 Task: Look for space in Bloomingdale, United States from 1st June, 2023 to 9th June, 2023 for 6 adults in price range Rs.6000 to Rs.12000. Place can be entire place with 3 bedrooms having 3 beds and 3 bathrooms. Property type can be house, flat, guest house. Booking option can be shelf check-in. Required host language is English.
Action: Mouse pressed left at (500, 106)
Screenshot: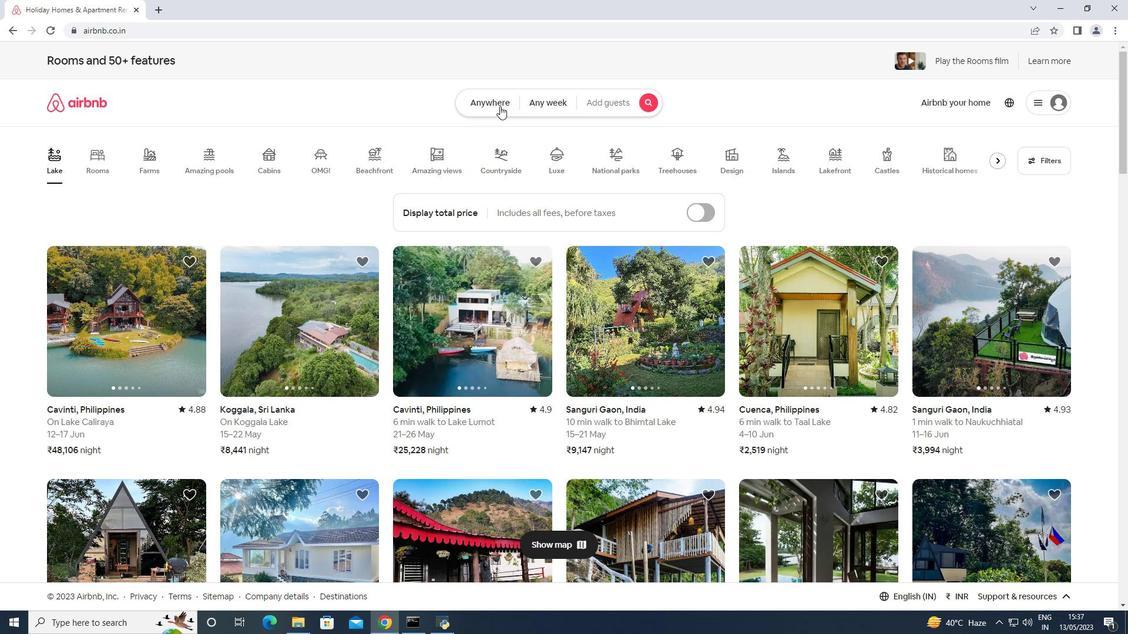 
Action: Mouse moved to (434, 152)
Screenshot: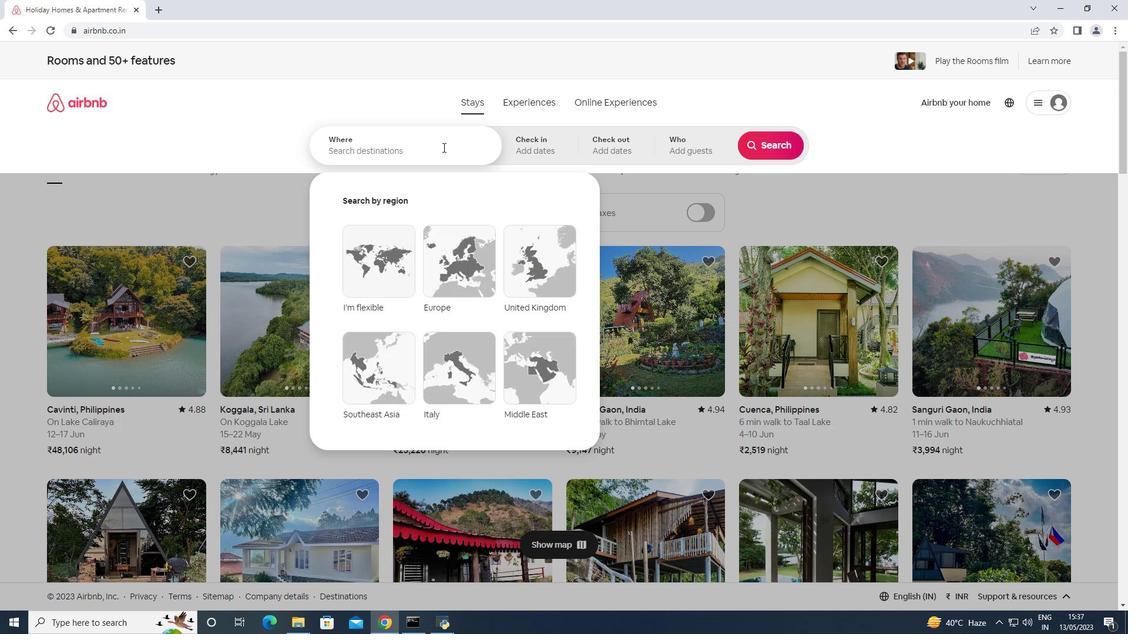 
Action: Mouse pressed left at (434, 152)
Screenshot: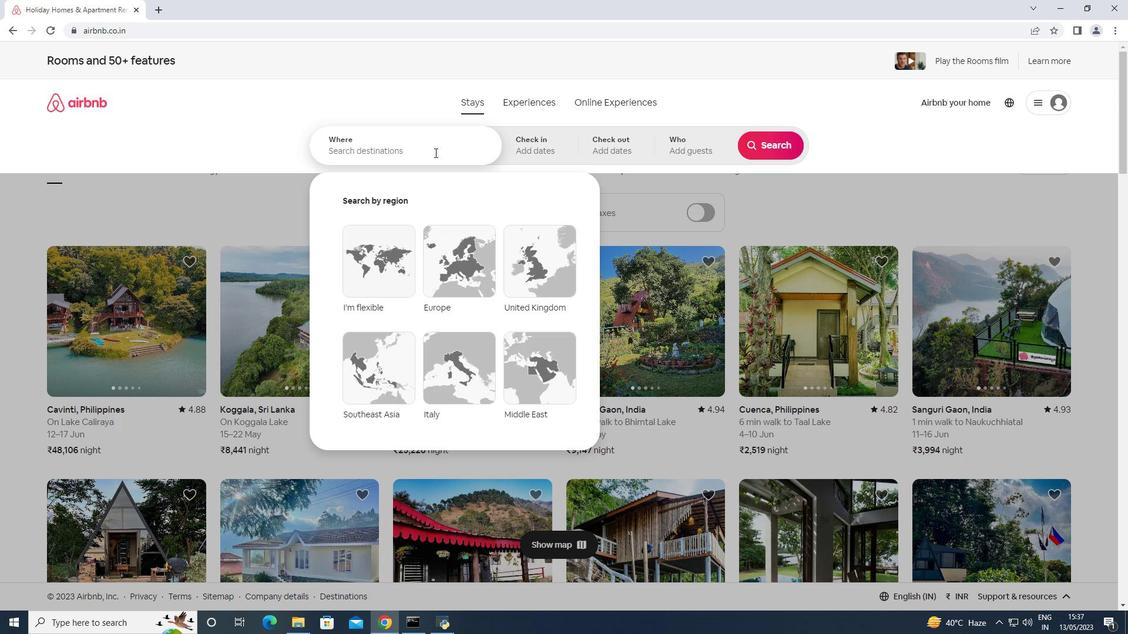 
Action: Mouse moved to (433, 145)
Screenshot: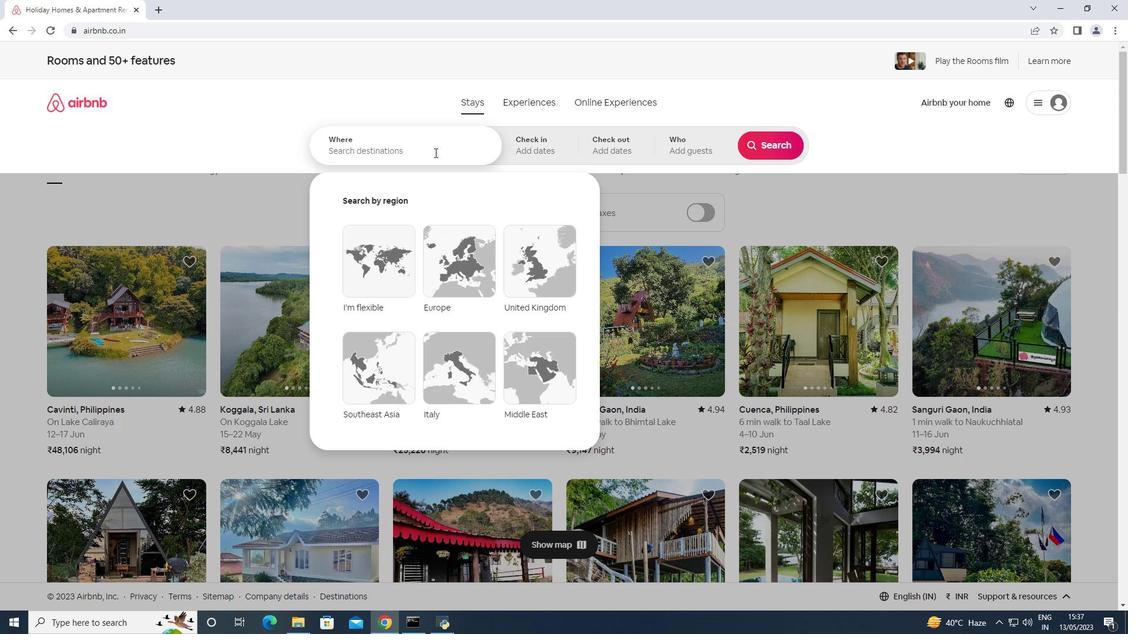 
Action: Key pressed <Key.shift>Bloomingdale,<Key.space><Key.shift>United<Key.space><Key.shift>States<Key.enter>
Screenshot: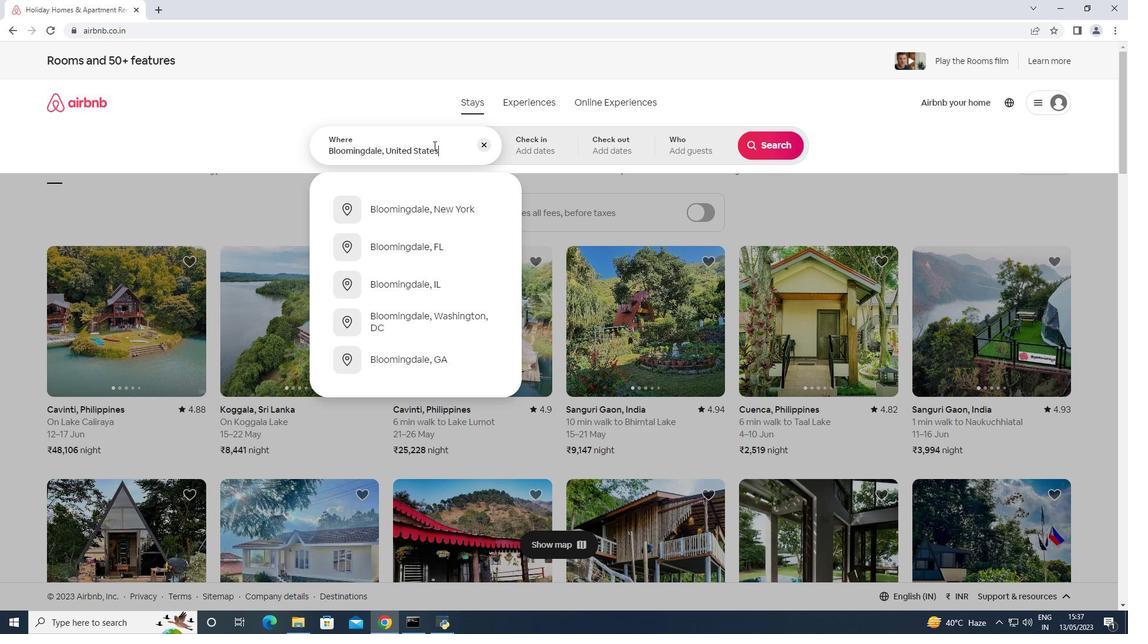 
Action: Mouse moved to (709, 285)
Screenshot: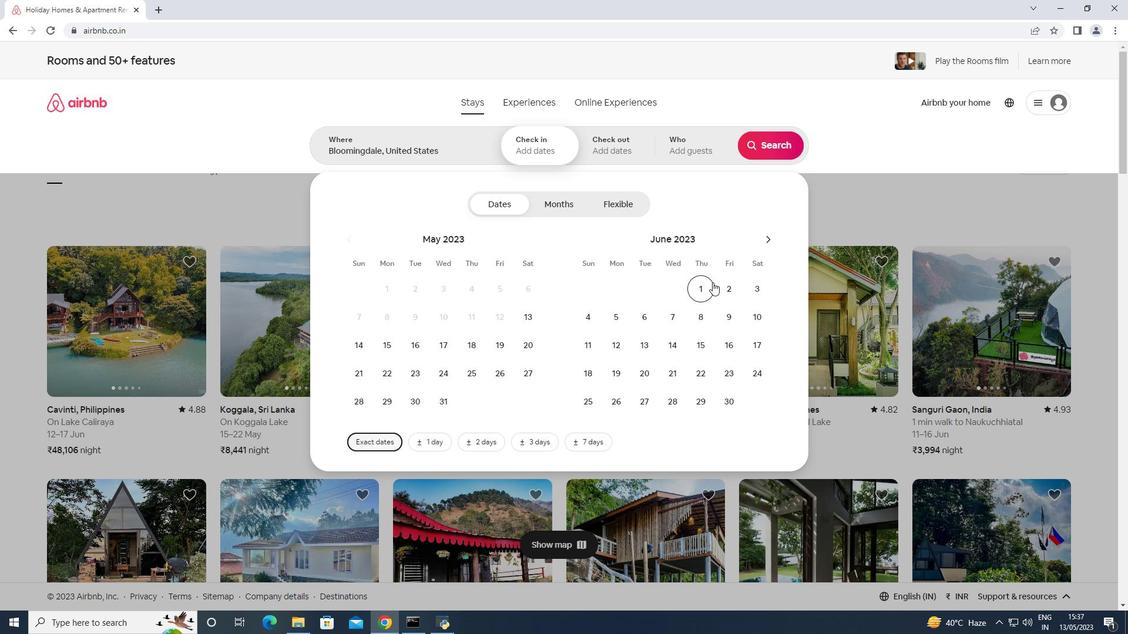 
Action: Mouse pressed left at (709, 285)
Screenshot: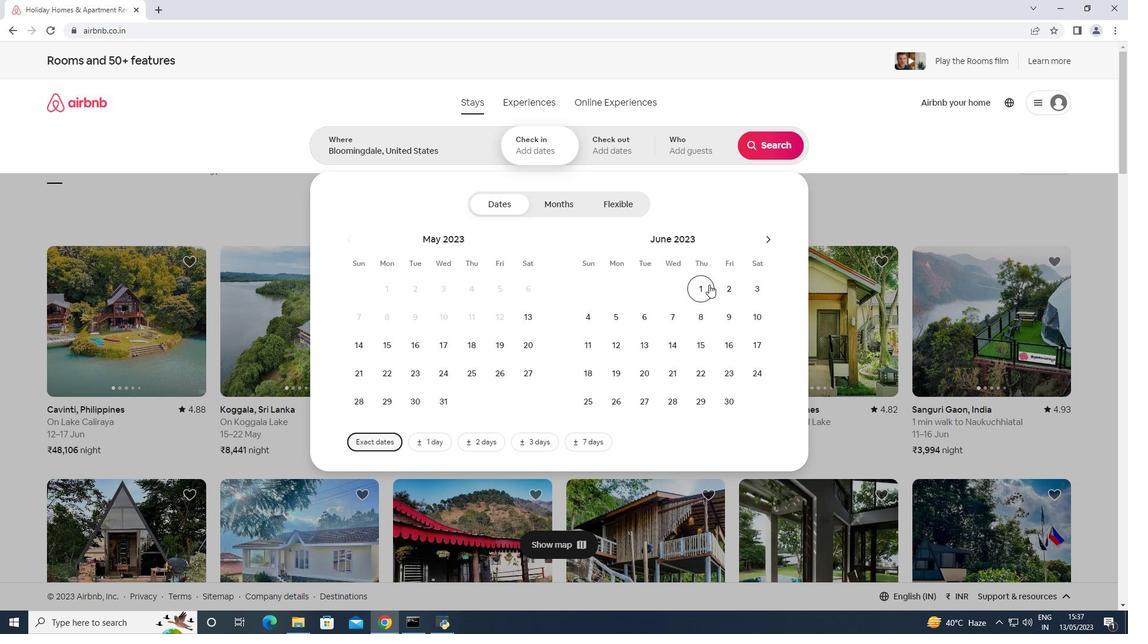
Action: Mouse moved to (722, 327)
Screenshot: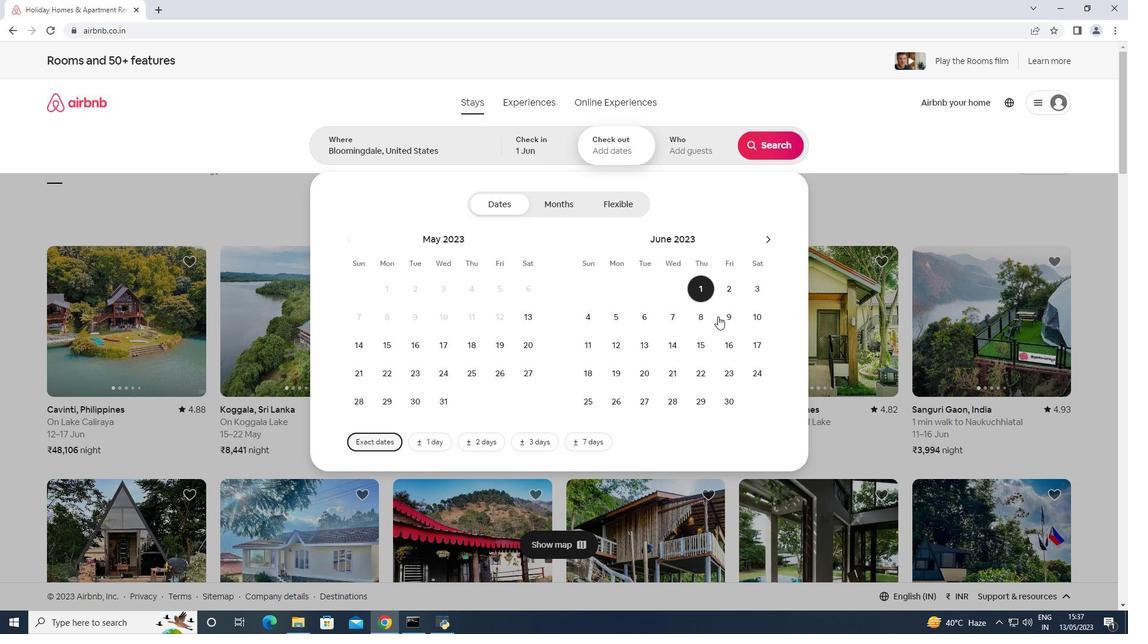 
Action: Mouse pressed left at (722, 327)
Screenshot: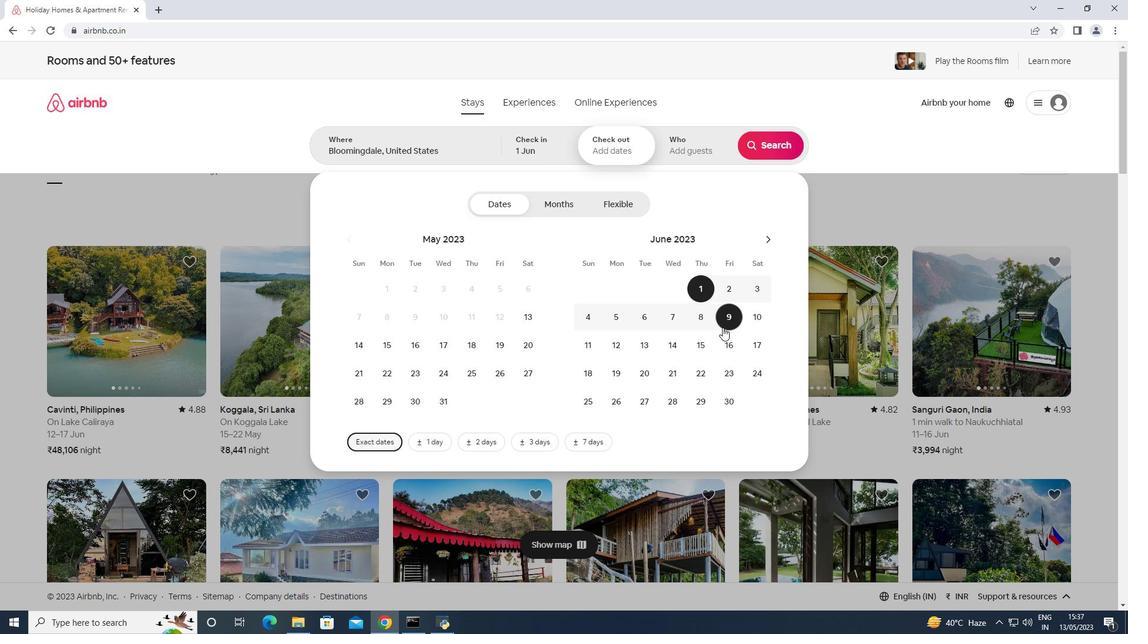 
Action: Mouse moved to (691, 153)
Screenshot: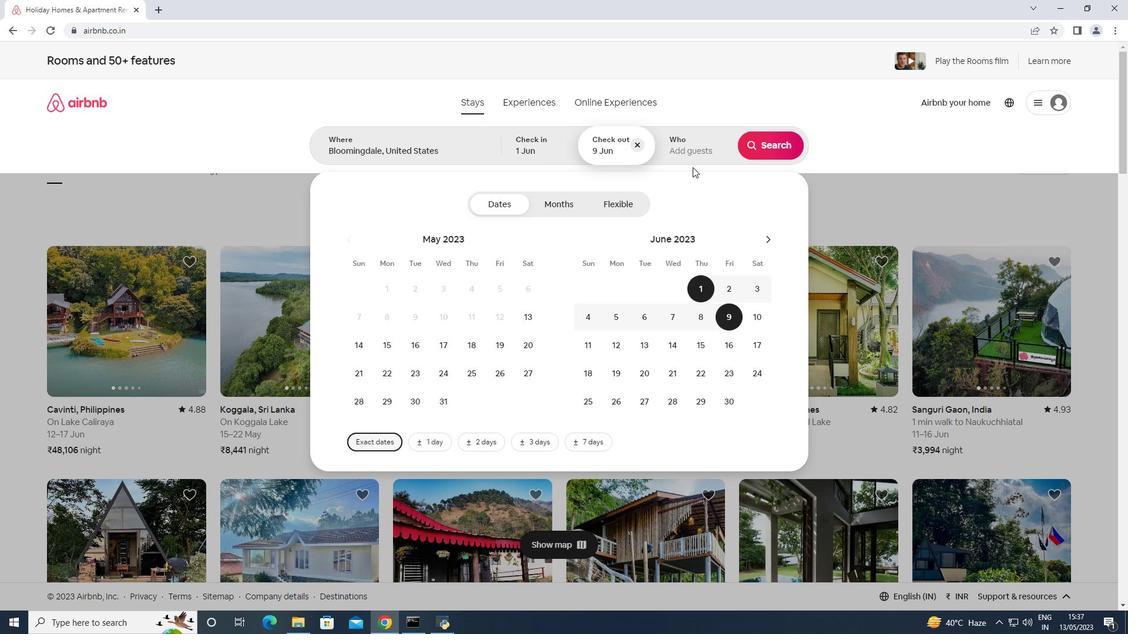 
Action: Mouse pressed left at (691, 153)
Screenshot: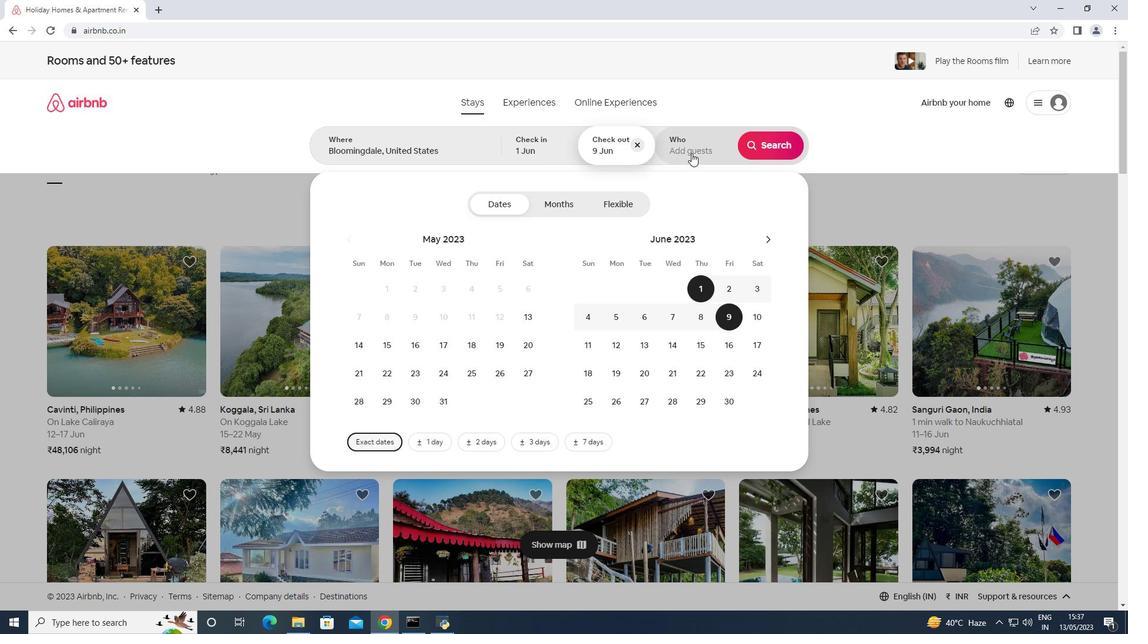
Action: Mouse moved to (778, 209)
Screenshot: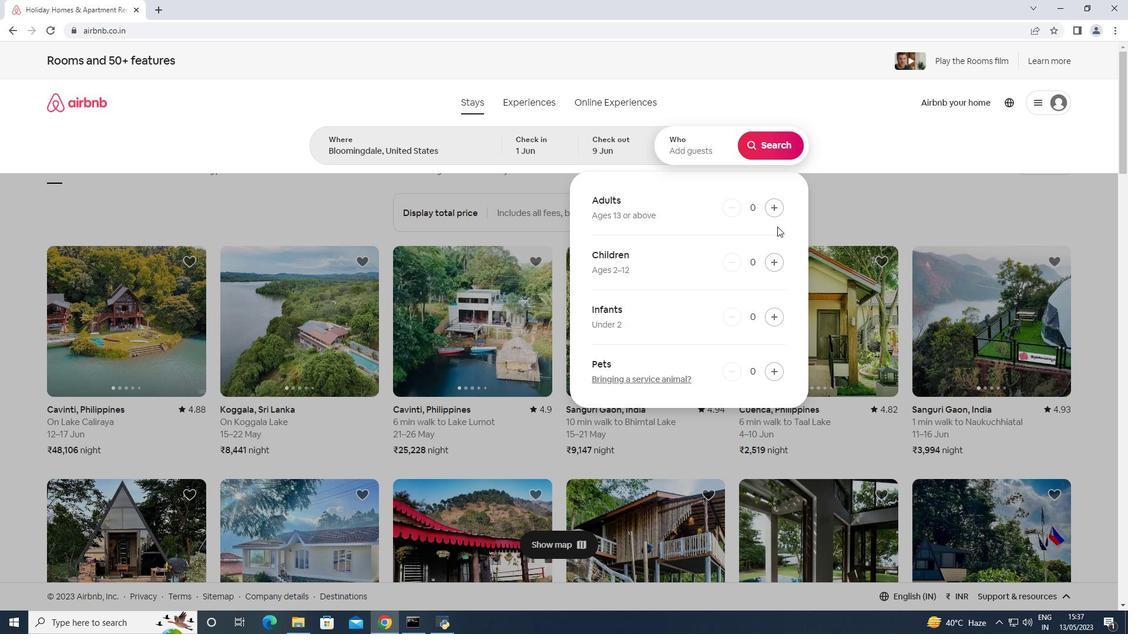 
Action: Mouse pressed left at (778, 209)
Screenshot: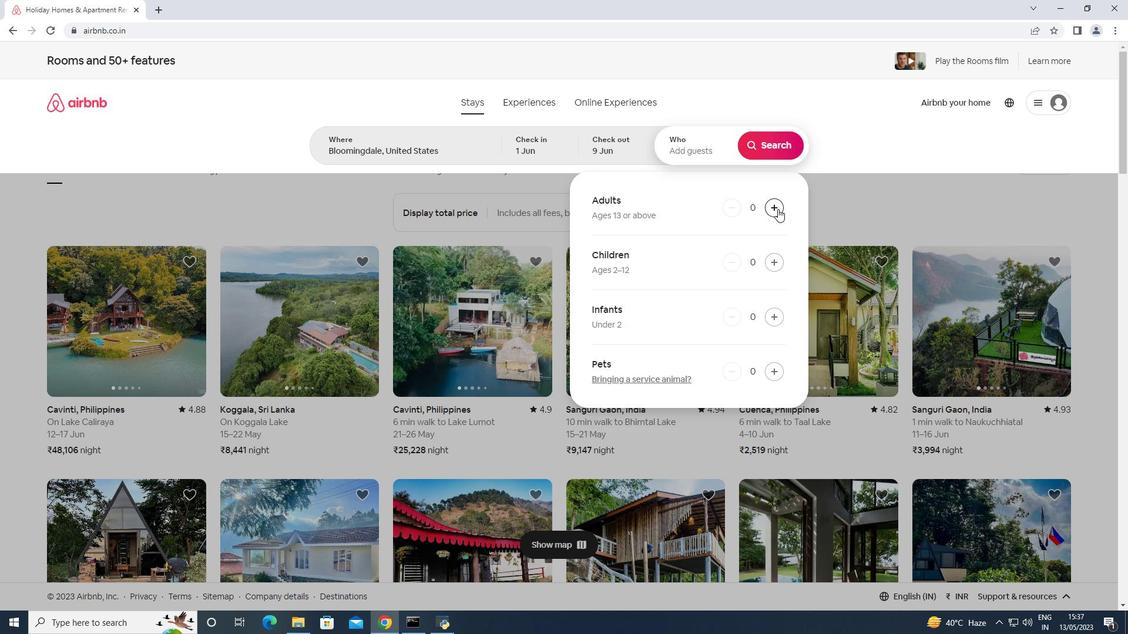 
Action: Mouse pressed left at (778, 209)
Screenshot: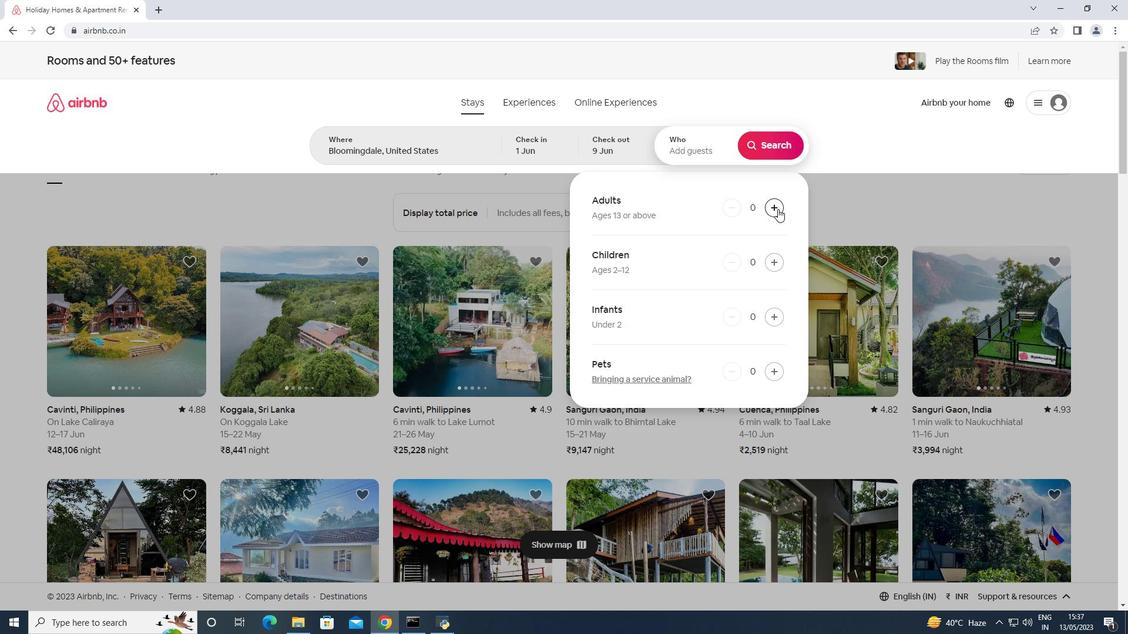 
Action: Mouse pressed left at (778, 209)
Screenshot: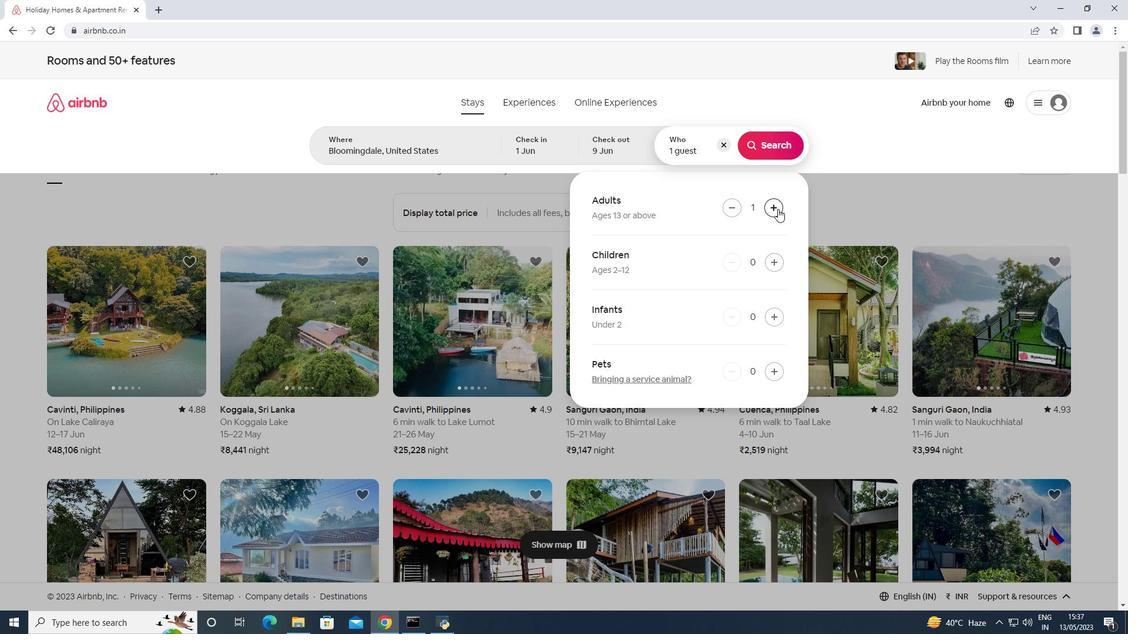
Action: Mouse pressed left at (778, 209)
Screenshot: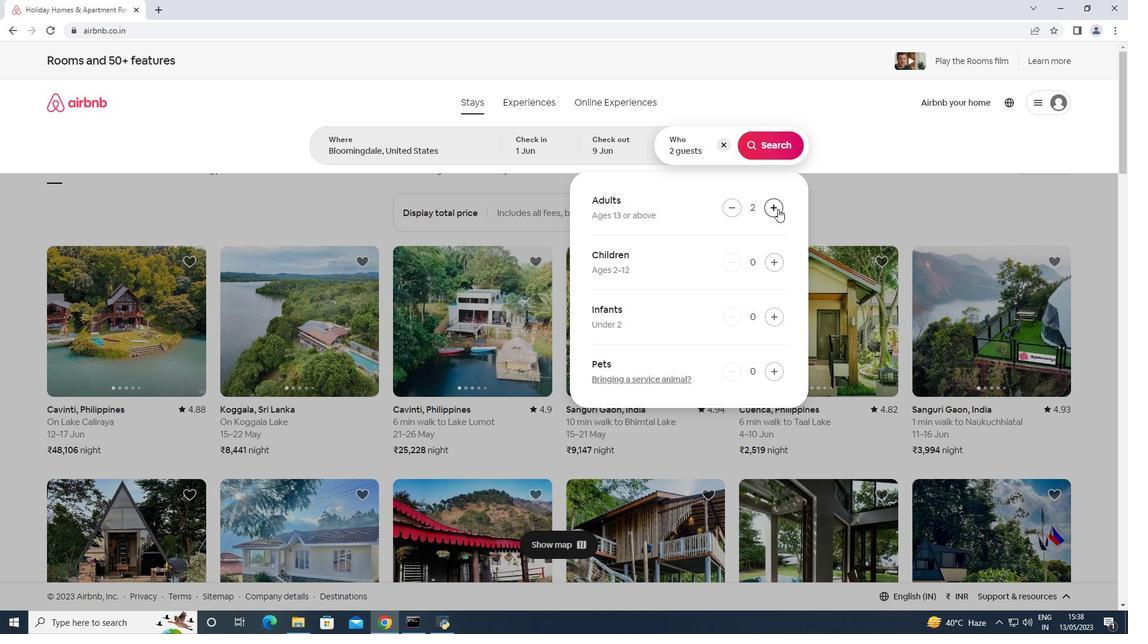 
Action: Mouse pressed left at (778, 209)
Screenshot: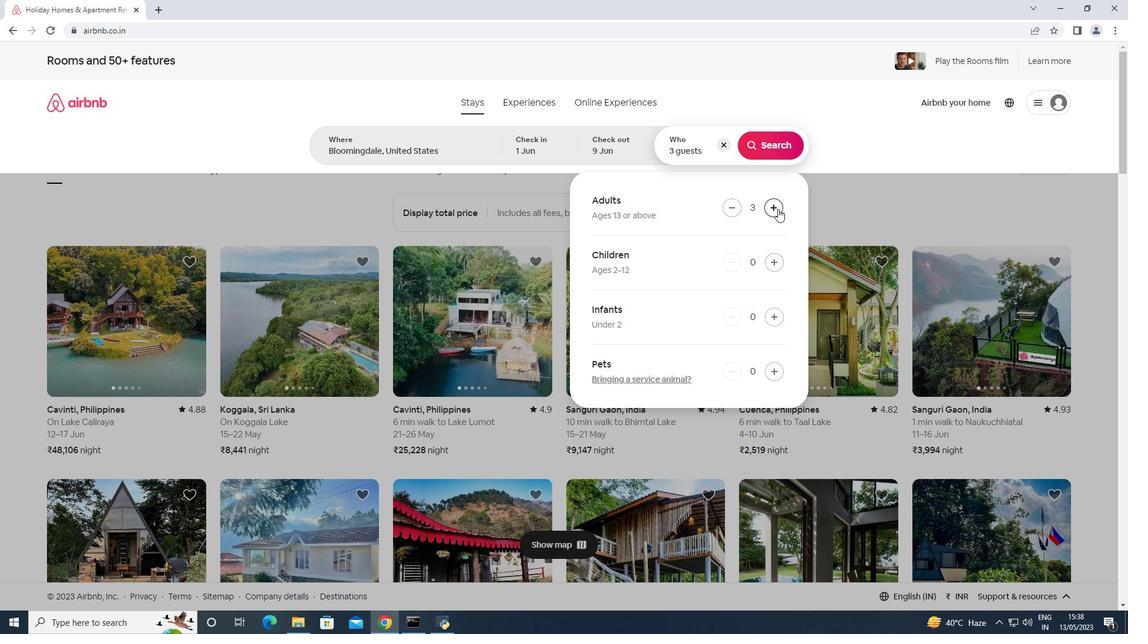 
Action: Mouse pressed left at (778, 209)
Screenshot: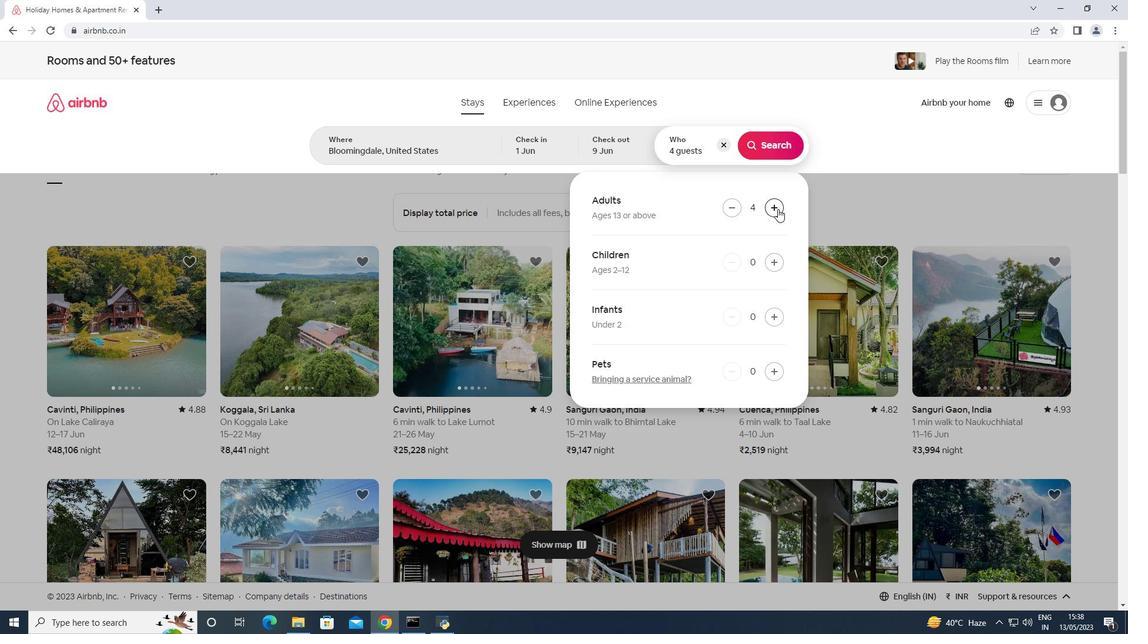 
Action: Mouse moved to (773, 146)
Screenshot: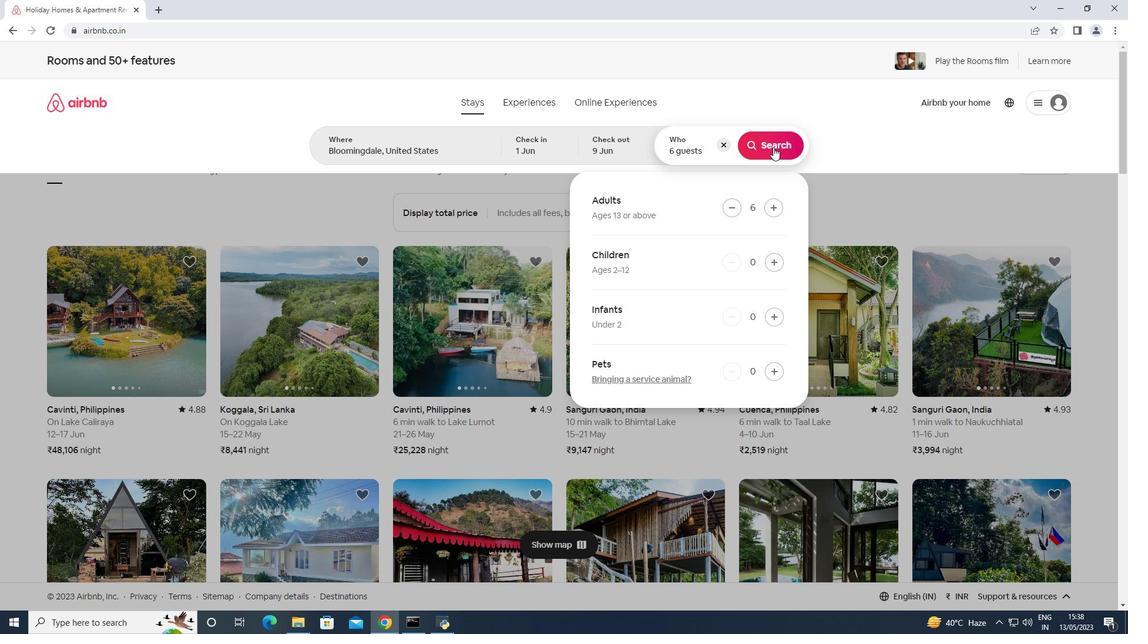 
Action: Mouse pressed left at (773, 146)
Screenshot: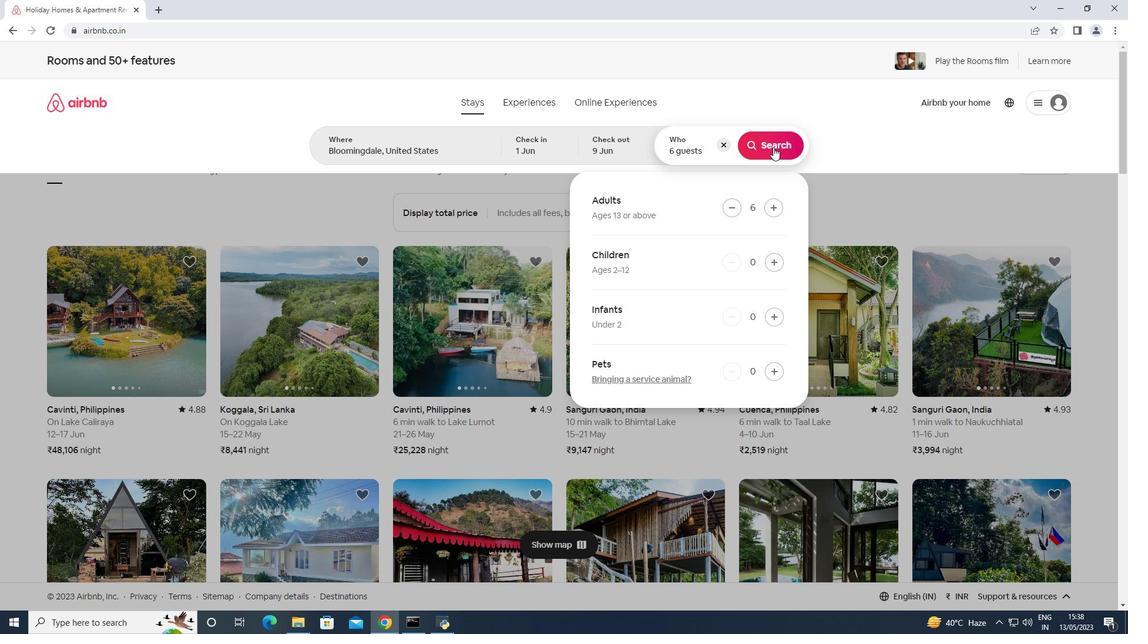 
Action: Mouse moved to (1076, 115)
Screenshot: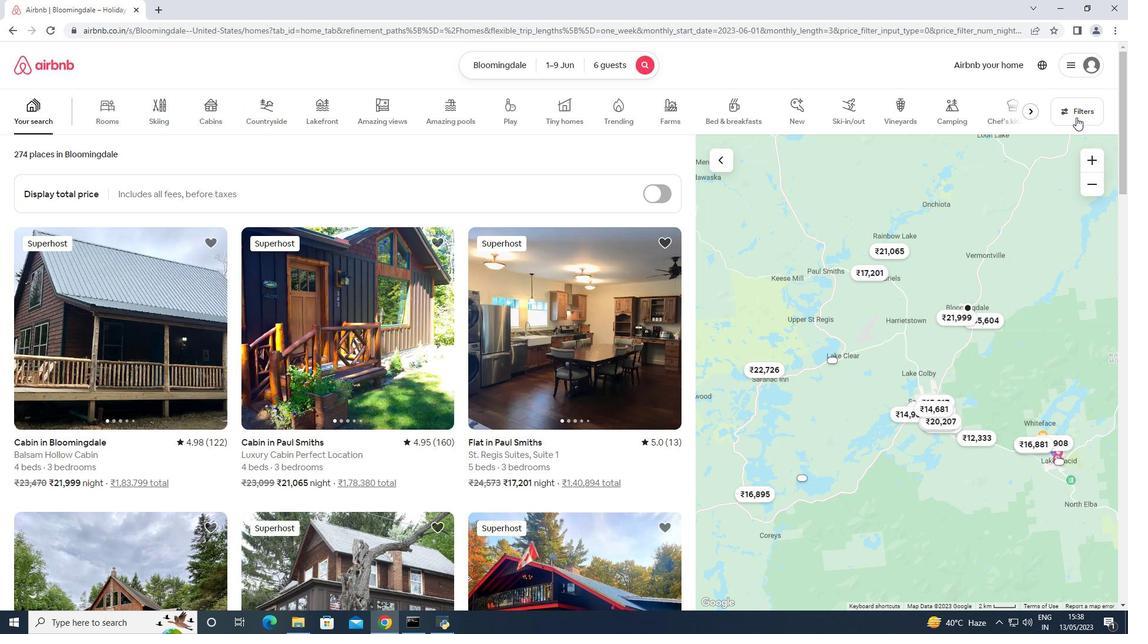 
Action: Mouse pressed left at (1076, 115)
Screenshot: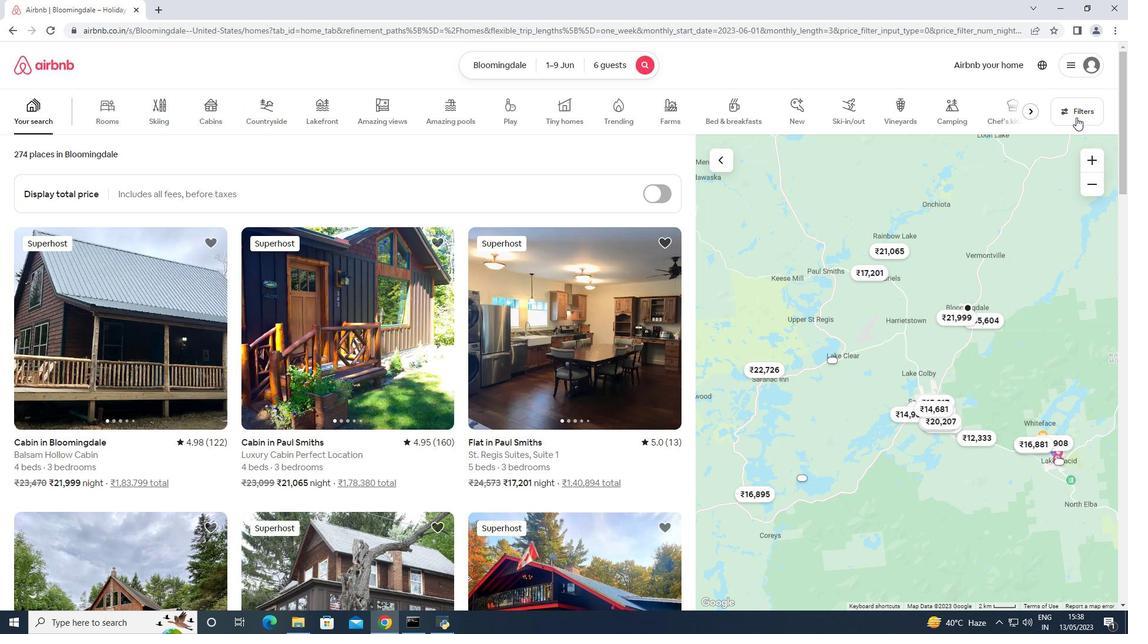 
Action: Mouse moved to (525, 392)
Screenshot: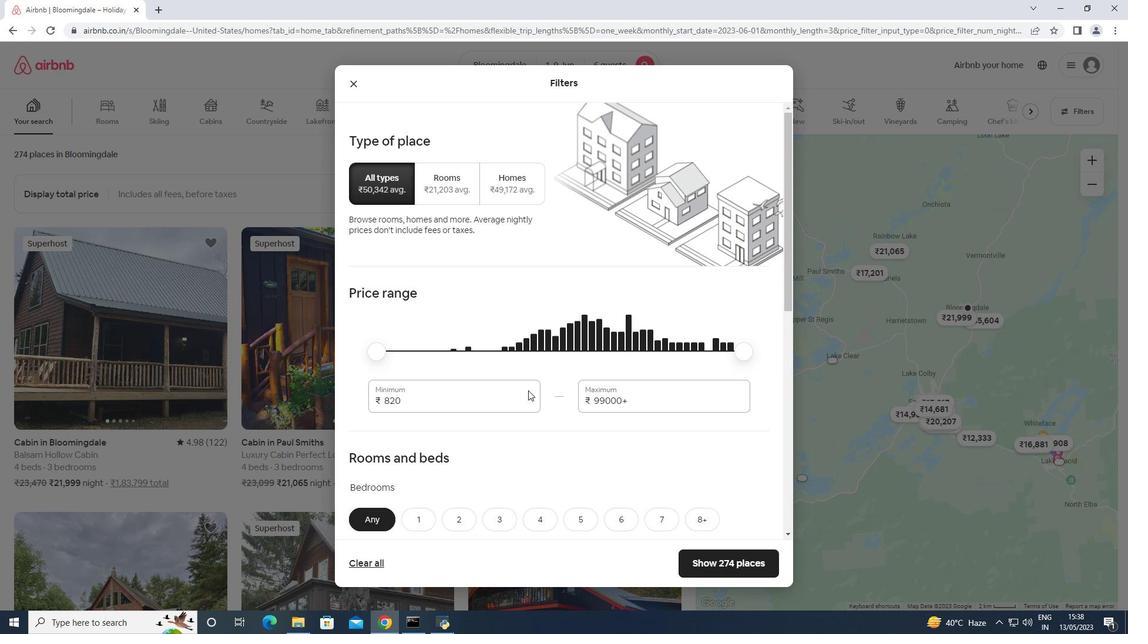
Action: Mouse pressed left at (525, 392)
Screenshot: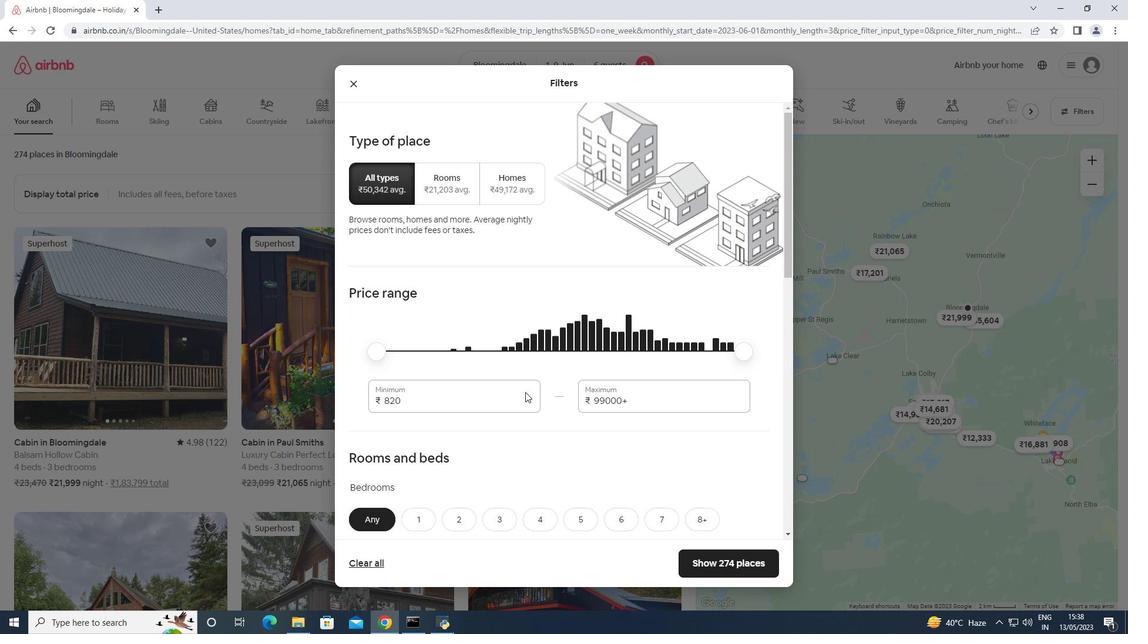 
Action: Mouse pressed left at (525, 392)
Screenshot: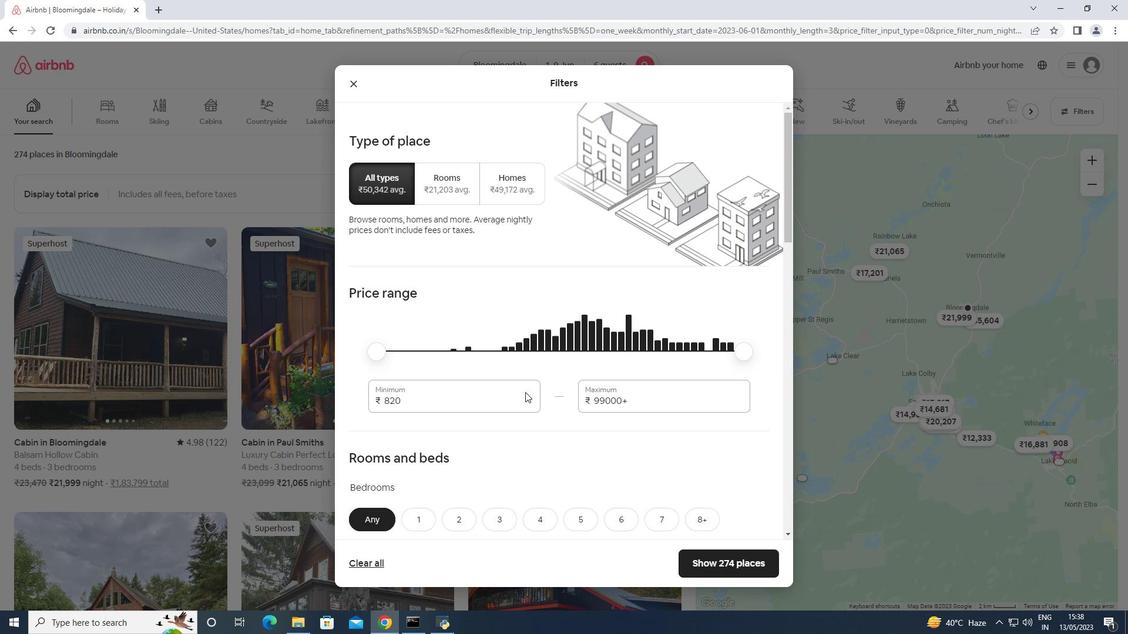 
Action: Key pressed <Key.backspace><Key.backspace><Key.backspace><Key.backspace>6000<Key.tab>12000
Screenshot: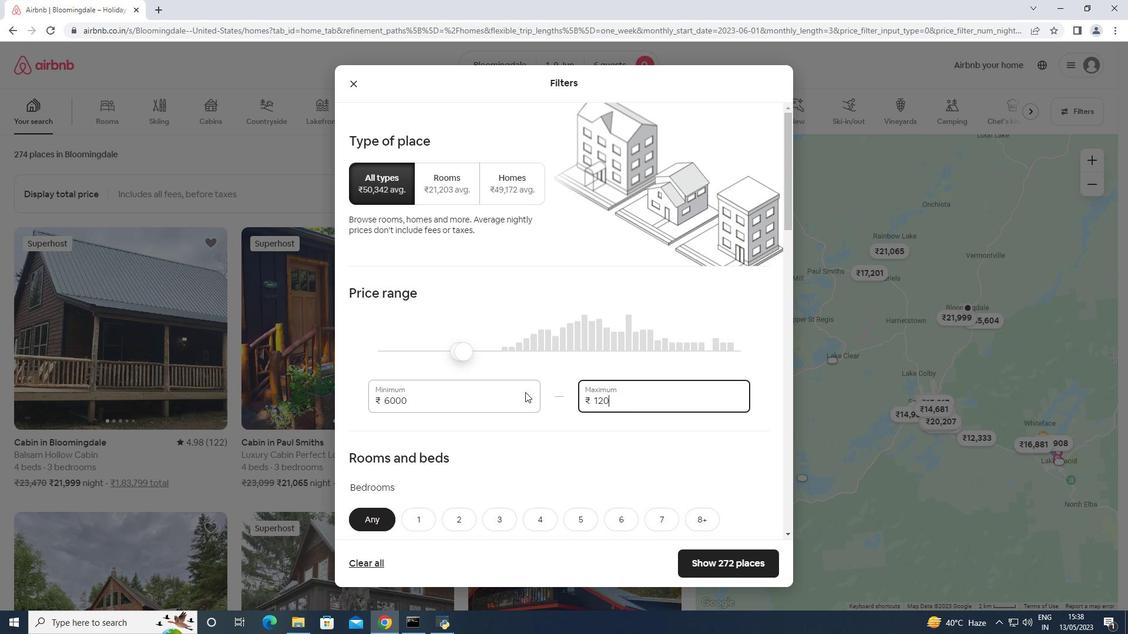 
Action: Mouse scrolled (525, 391) with delta (0, 0)
Screenshot: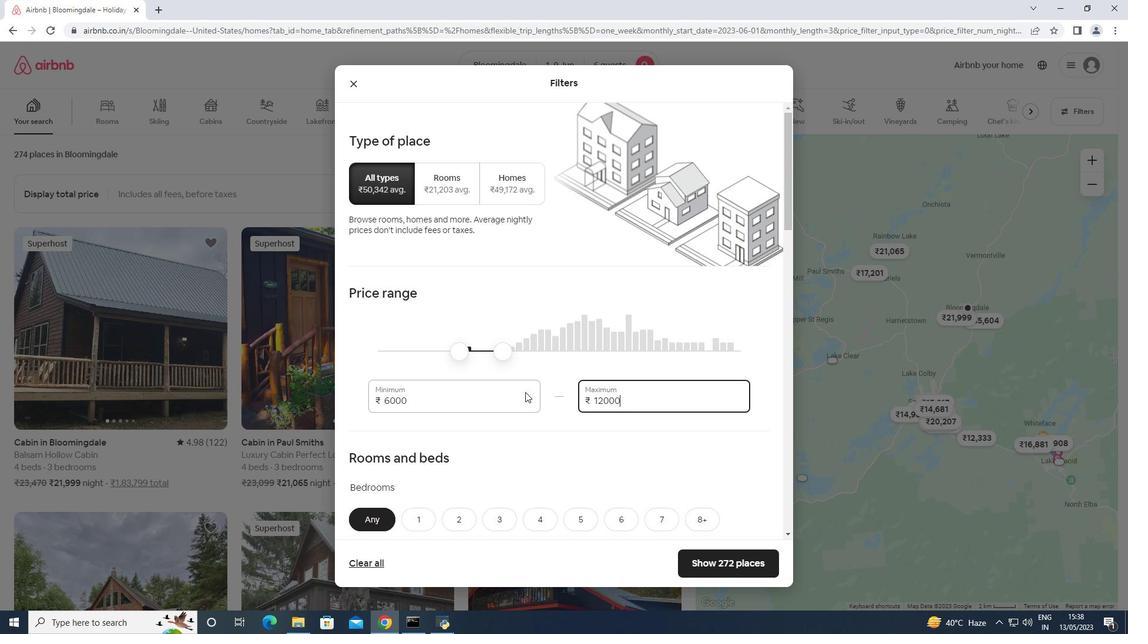 
Action: Mouse moved to (523, 393)
Screenshot: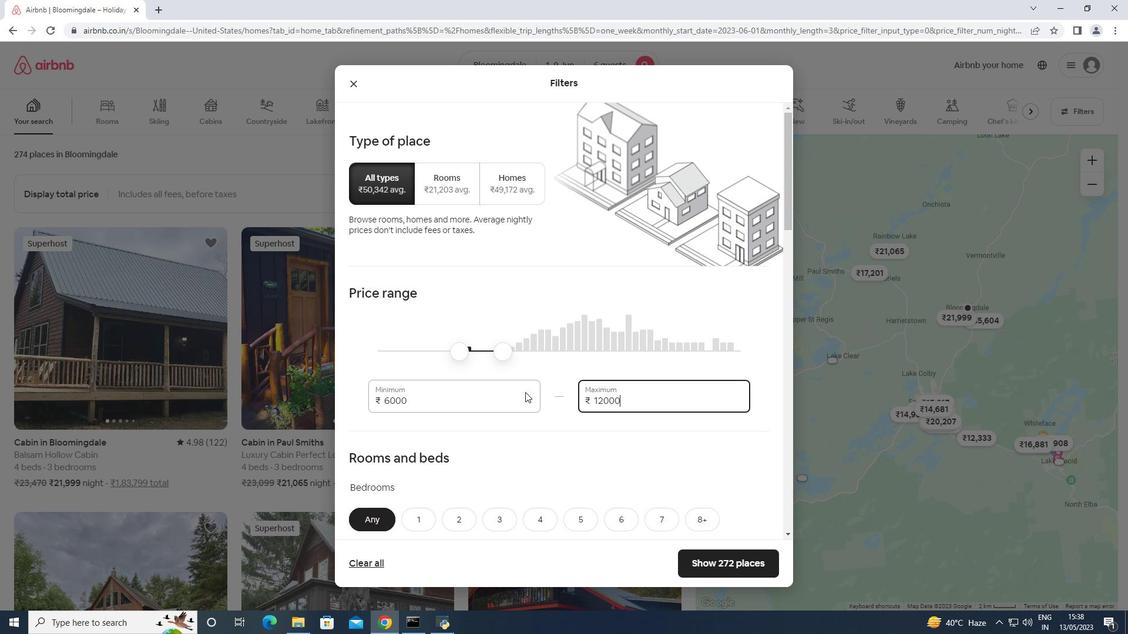 
Action: Mouse scrolled (523, 392) with delta (0, 0)
Screenshot: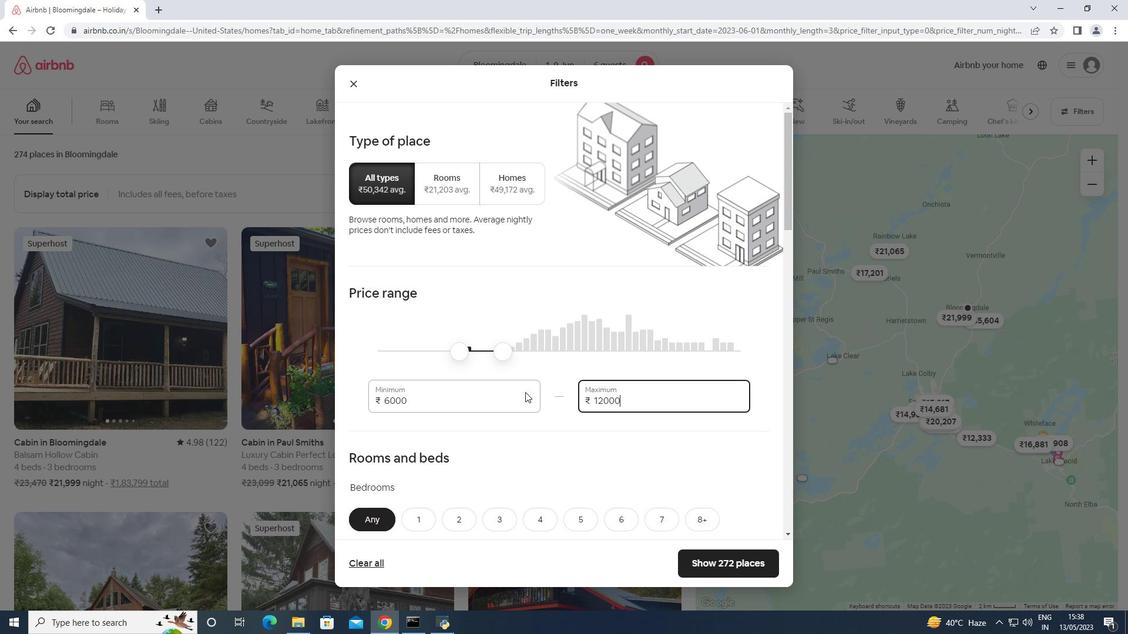
Action: Mouse scrolled (523, 392) with delta (0, 0)
Screenshot: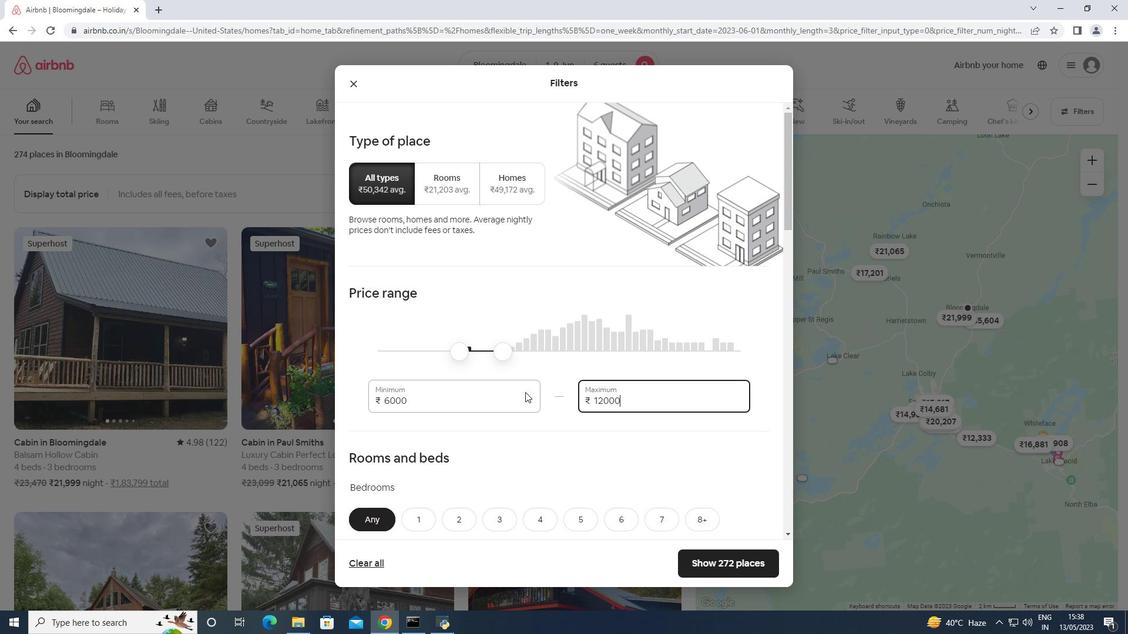 
Action: Mouse moved to (522, 393)
Screenshot: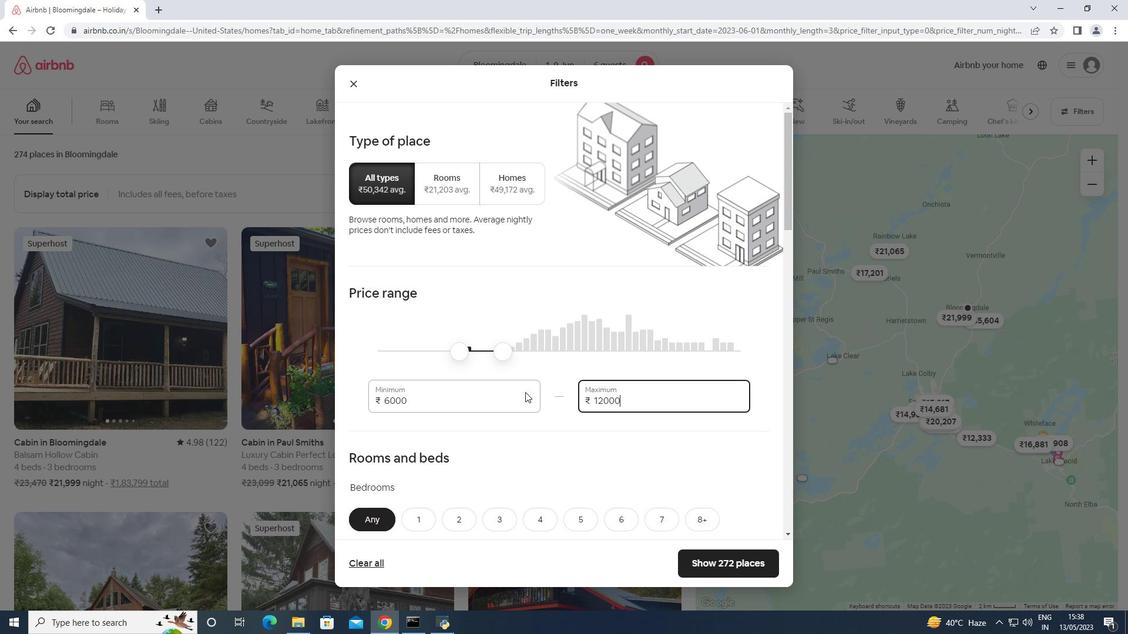 
Action: Mouse scrolled (522, 393) with delta (0, 0)
Screenshot: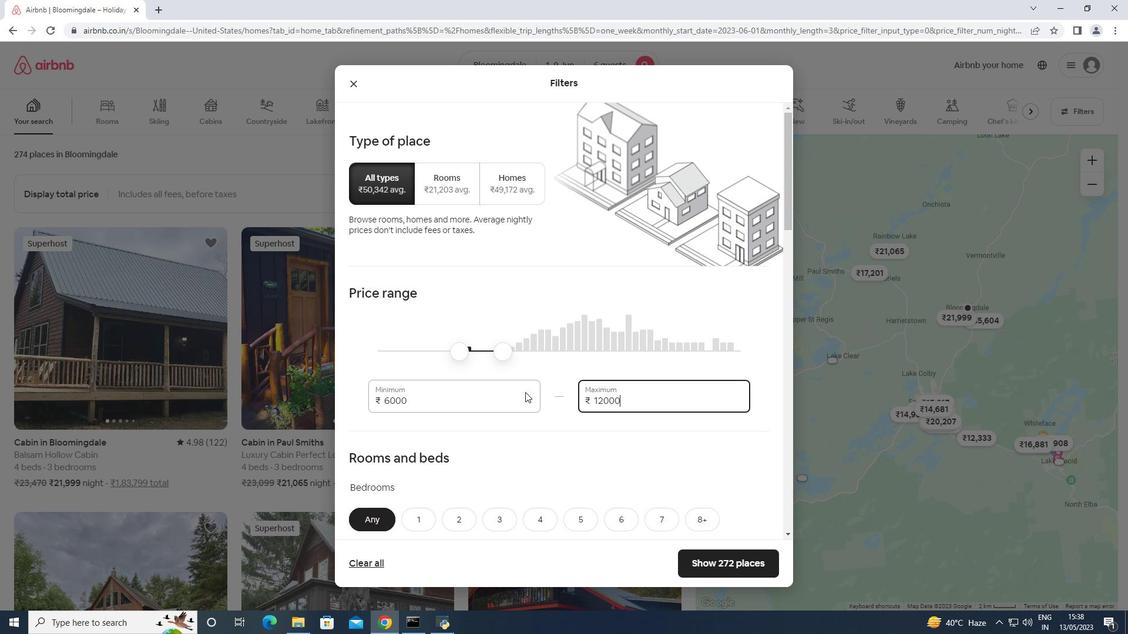 
Action: Mouse moved to (506, 285)
Screenshot: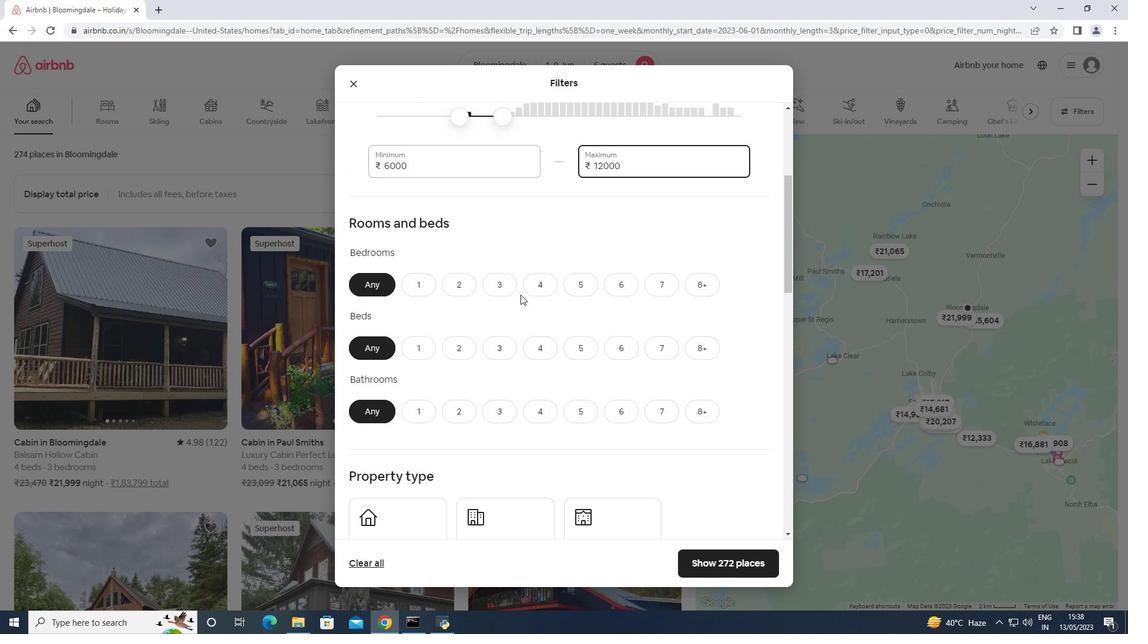 
Action: Mouse pressed left at (506, 285)
Screenshot: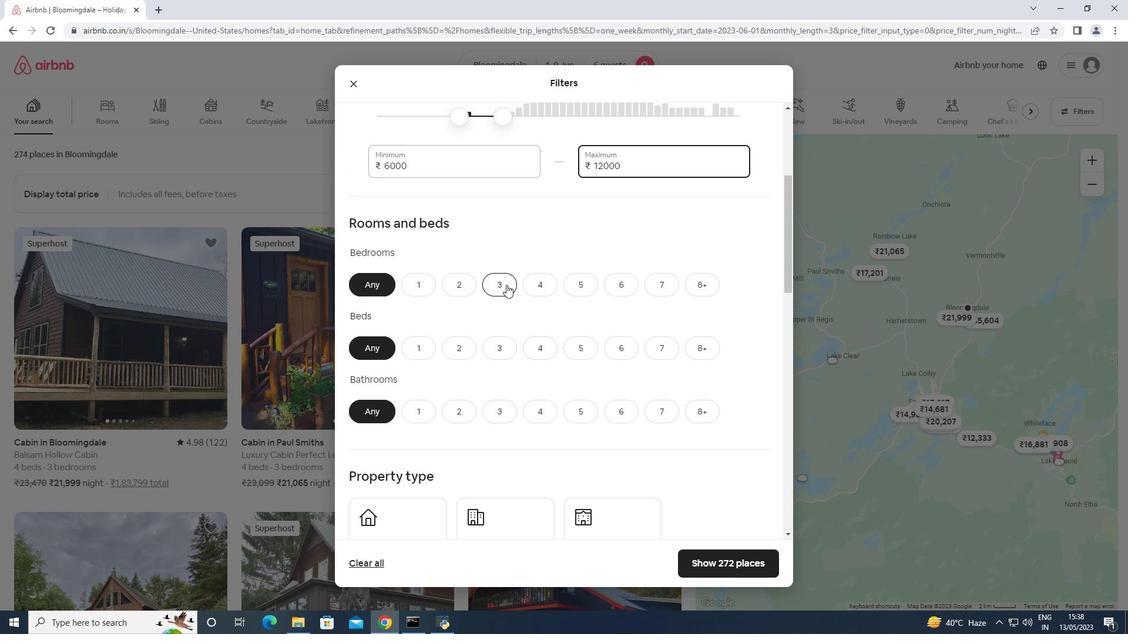 
Action: Mouse moved to (506, 350)
Screenshot: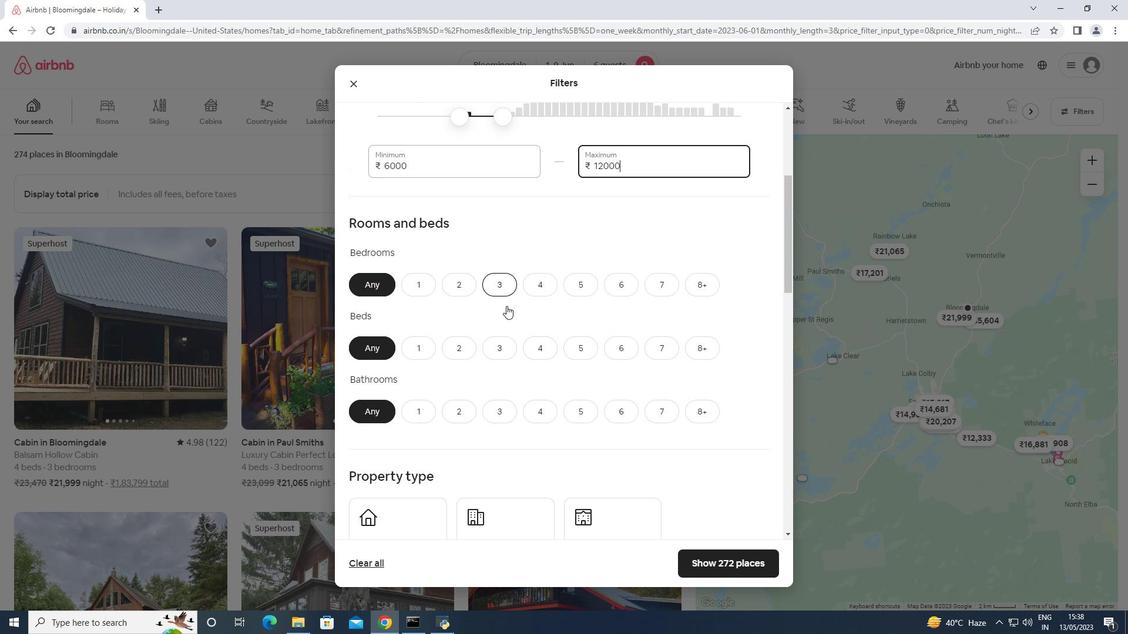 
Action: Mouse pressed left at (506, 350)
Screenshot: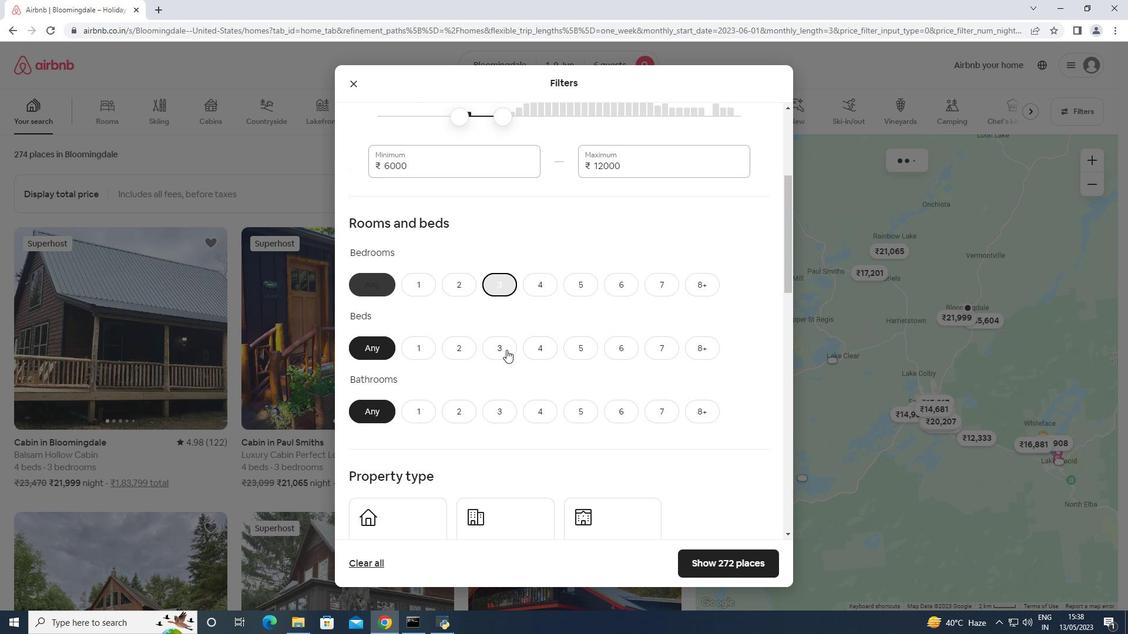 
Action: Mouse moved to (501, 409)
Screenshot: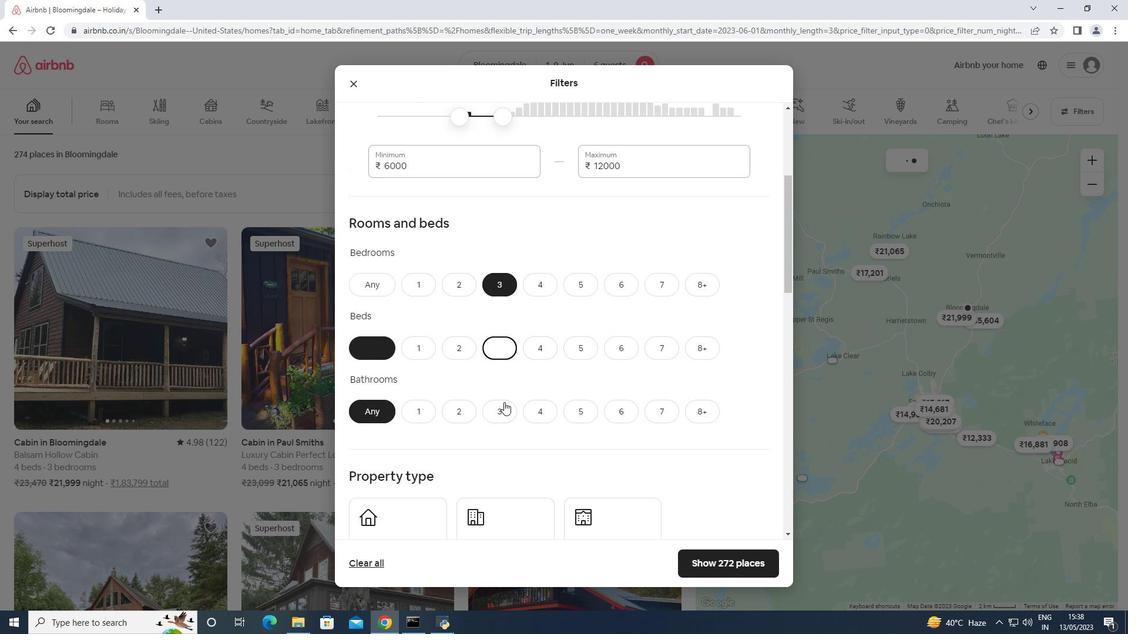
Action: Mouse pressed left at (501, 409)
Screenshot: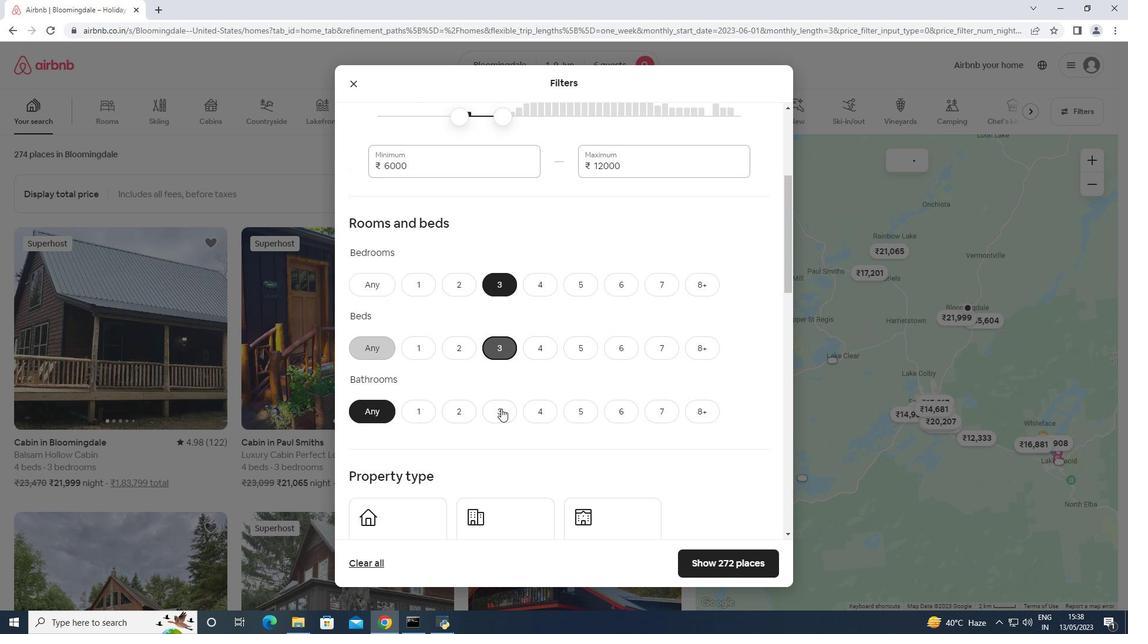 
Action: Mouse moved to (500, 403)
Screenshot: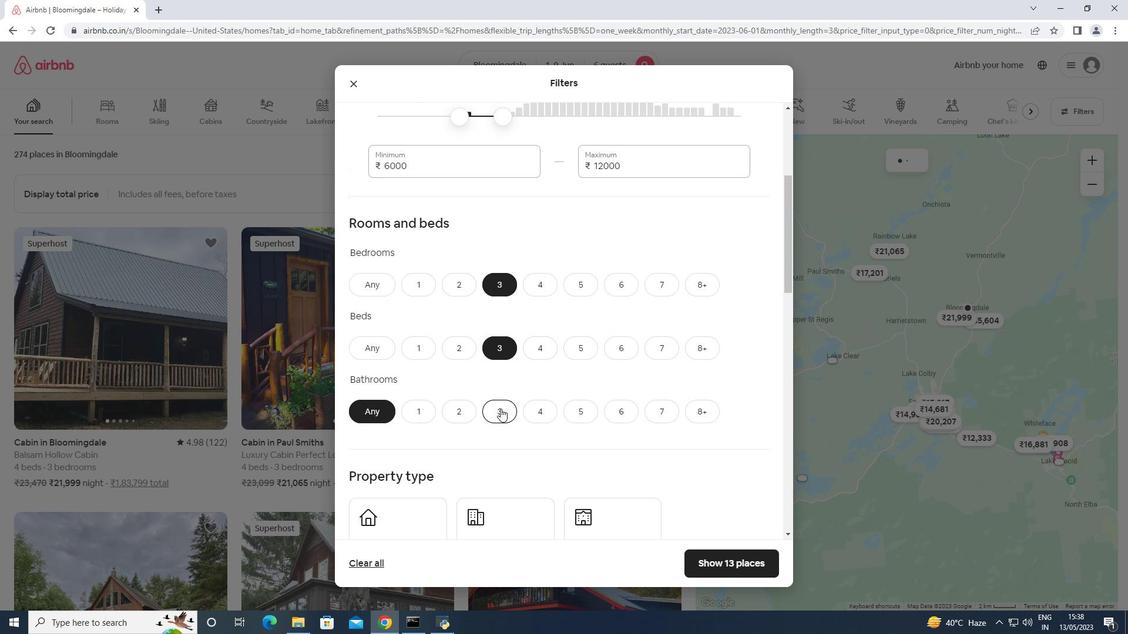 
Action: Mouse scrolled (500, 402) with delta (0, 0)
Screenshot: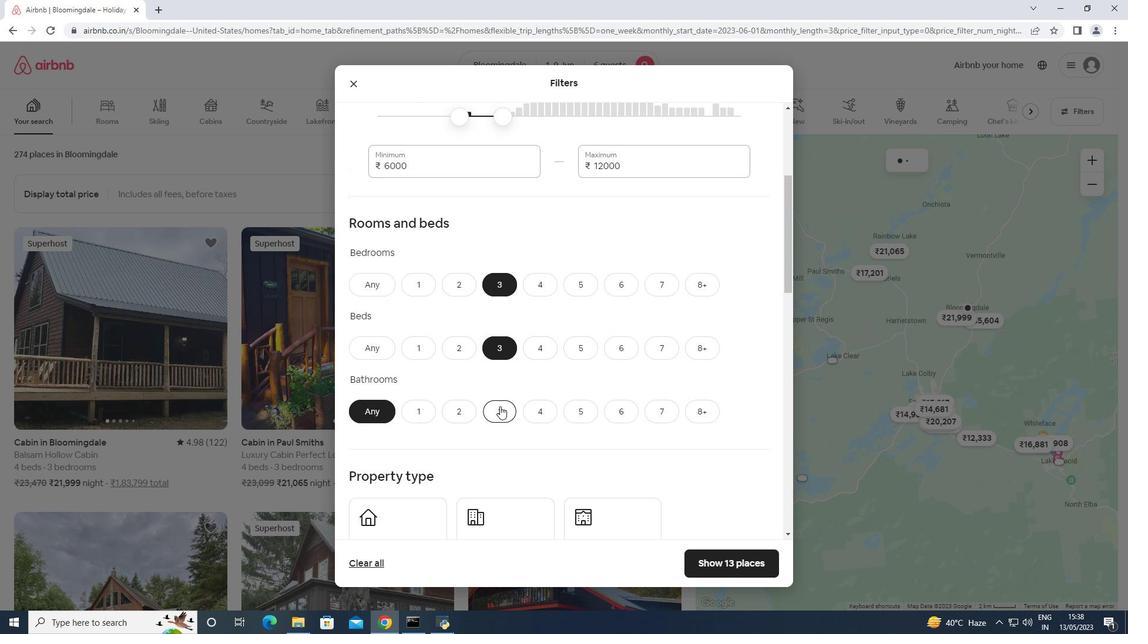 
Action: Mouse scrolled (500, 402) with delta (0, 0)
Screenshot: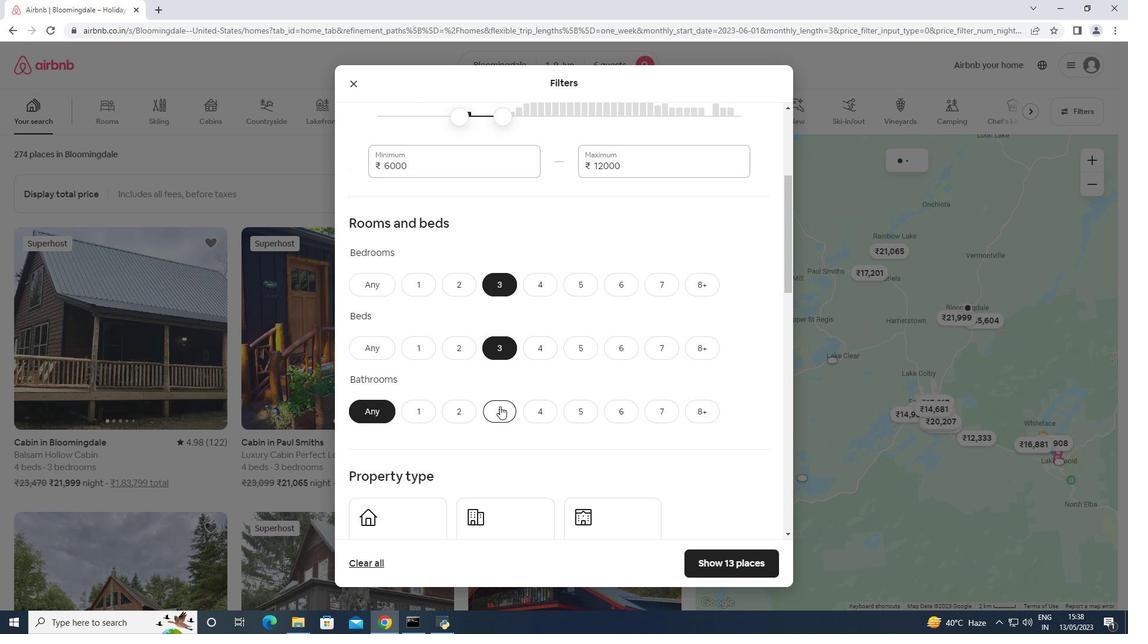 
Action: Mouse scrolled (500, 402) with delta (0, 0)
Screenshot: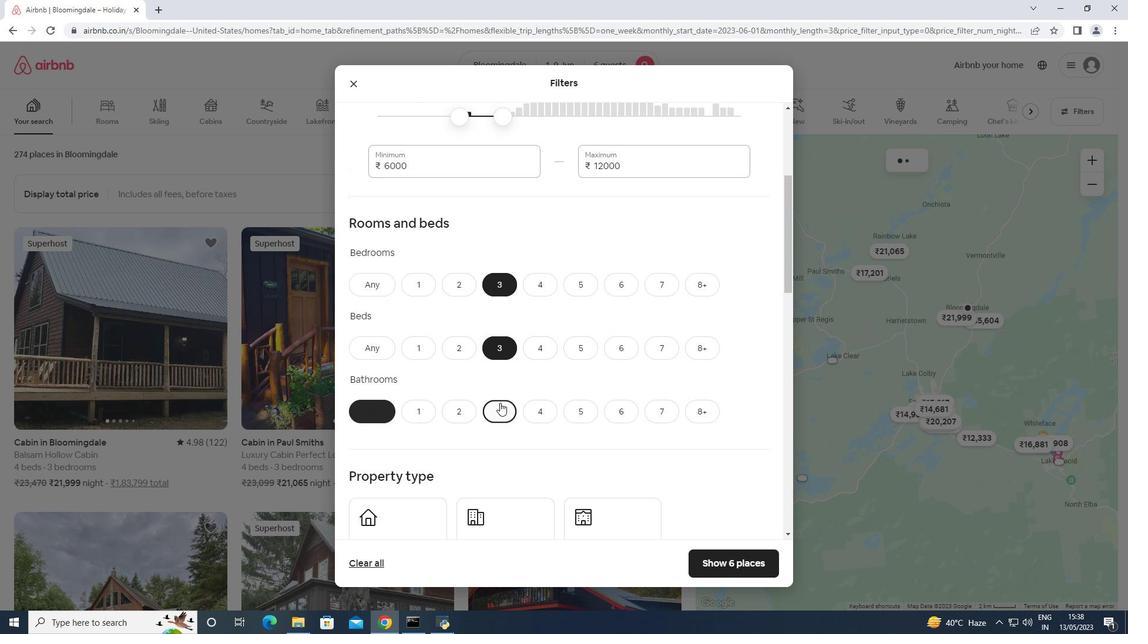 
Action: Mouse scrolled (500, 402) with delta (0, 0)
Screenshot: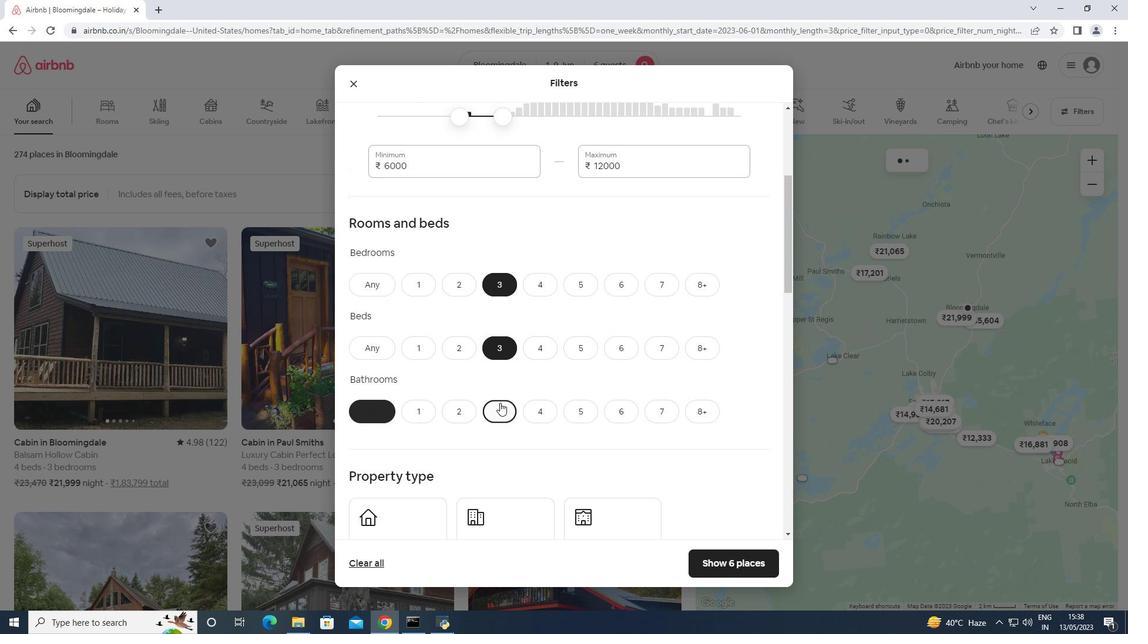 
Action: Mouse moved to (433, 312)
Screenshot: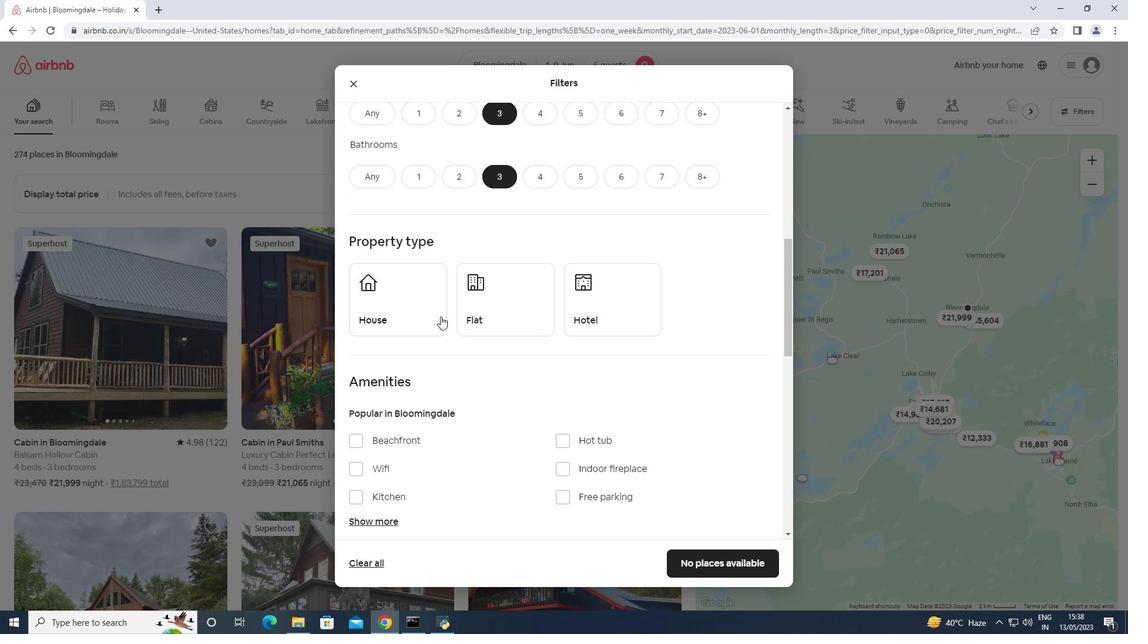 
Action: Mouse pressed left at (433, 312)
Screenshot: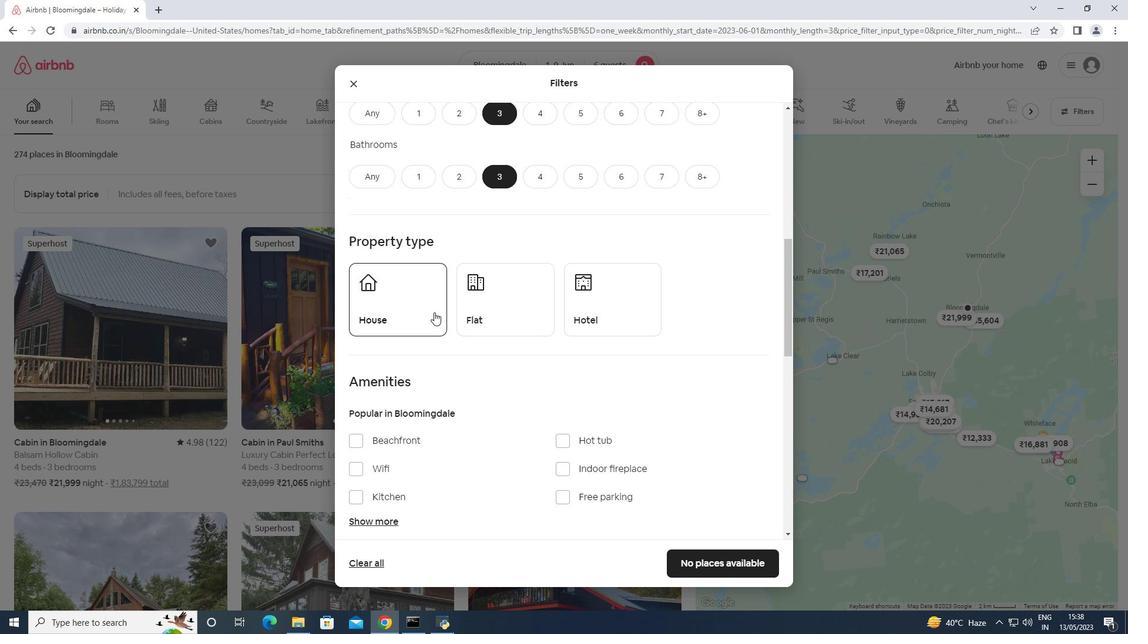 
Action: Mouse moved to (486, 317)
Screenshot: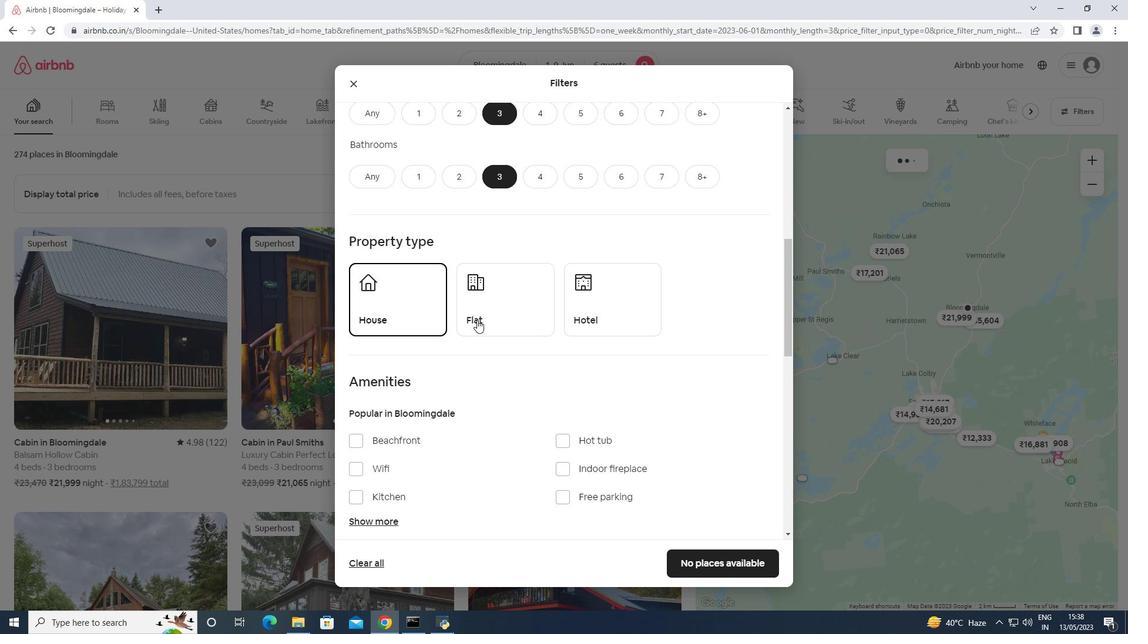 
Action: Mouse pressed left at (486, 317)
Screenshot: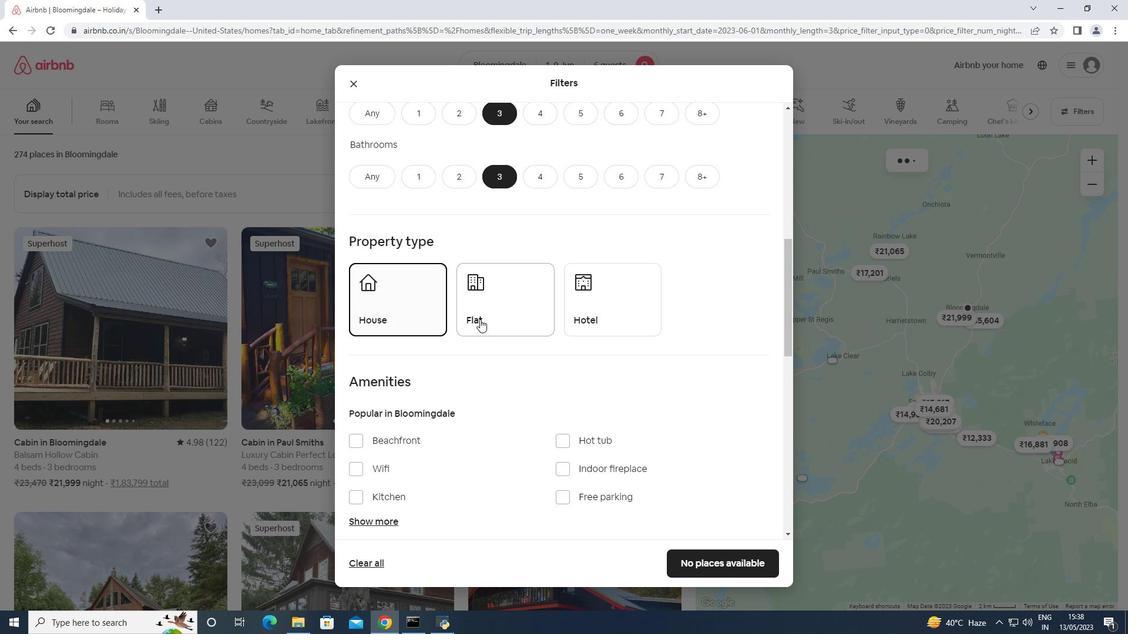 
Action: Mouse moved to (478, 321)
Screenshot: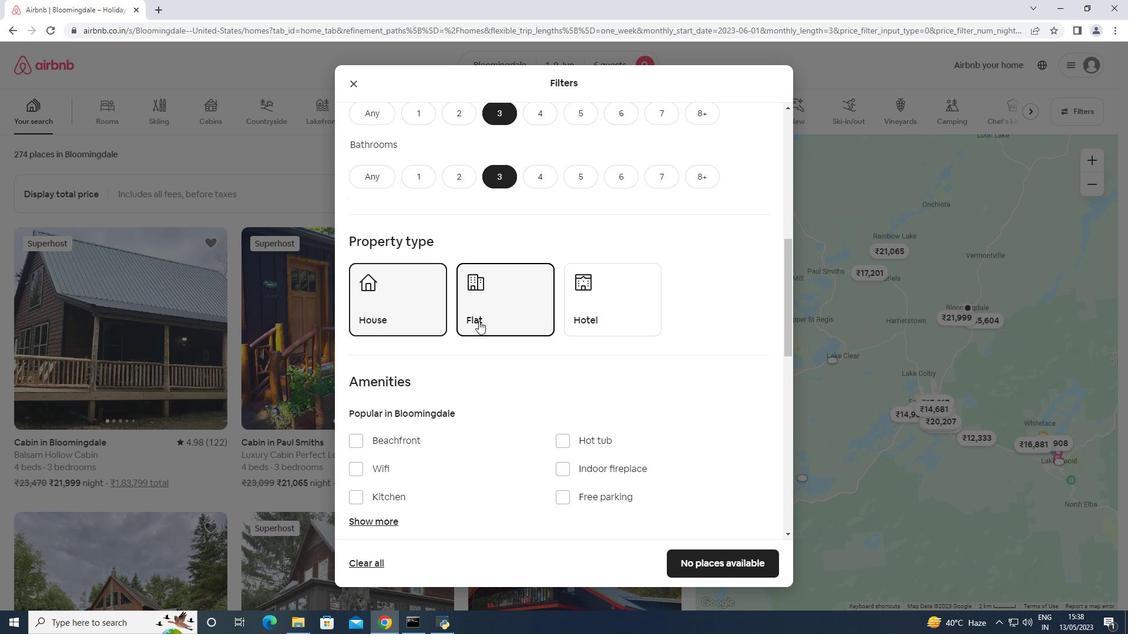 
Action: Mouse scrolled (478, 320) with delta (0, 0)
Screenshot: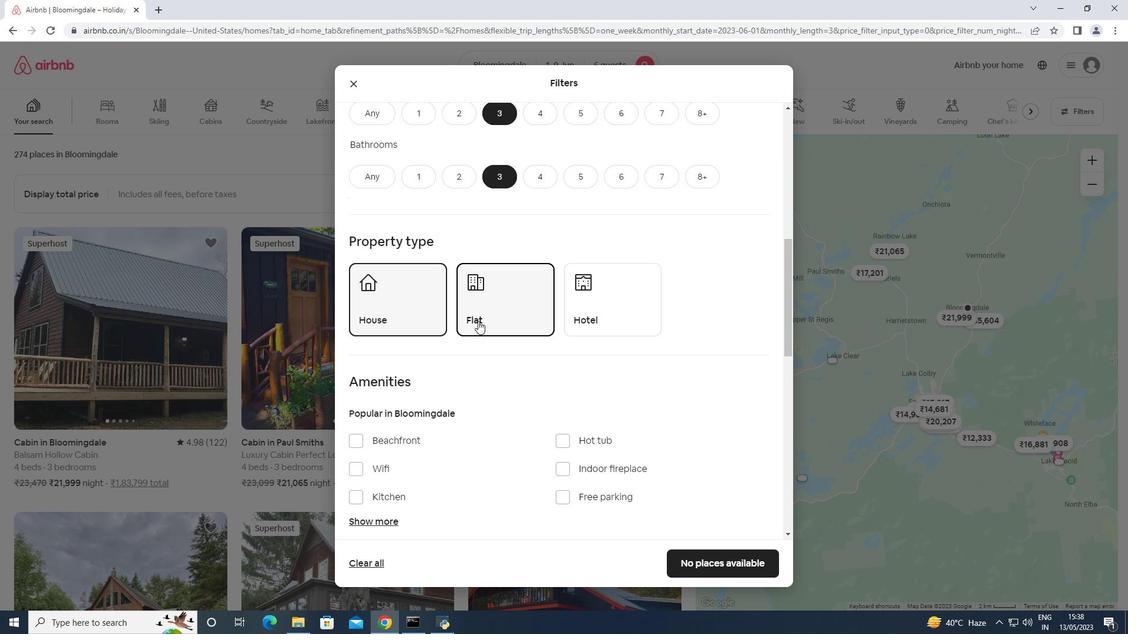 
Action: Mouse scrolled (478, 320) with delta (0, 0)
Screenshot: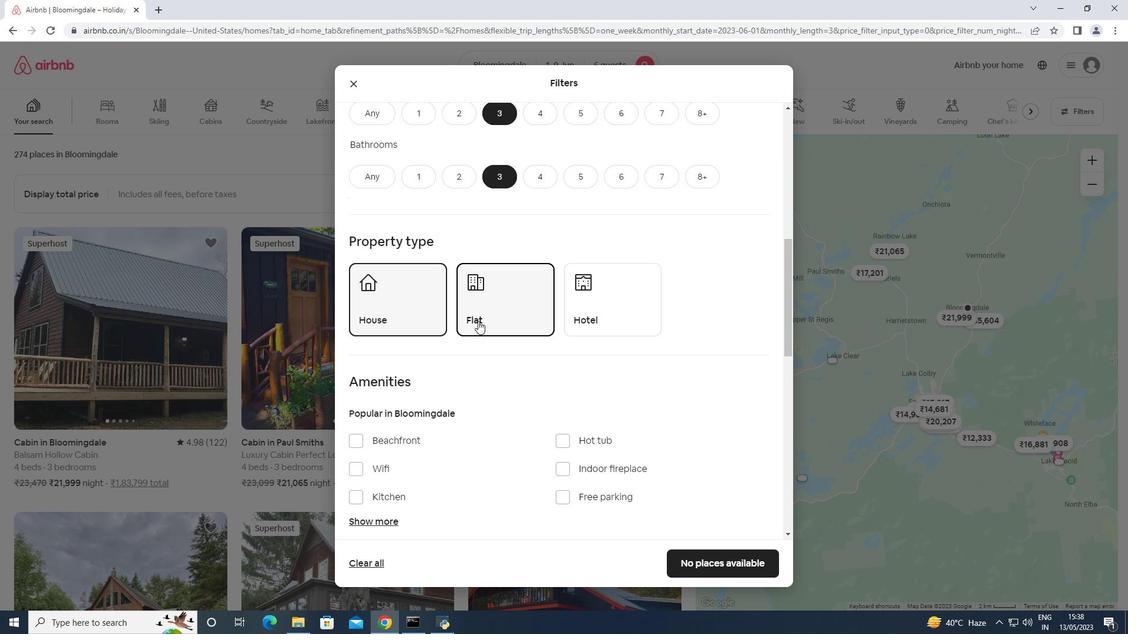 
Action: Mouse moved to (401, 356)
Screenshot: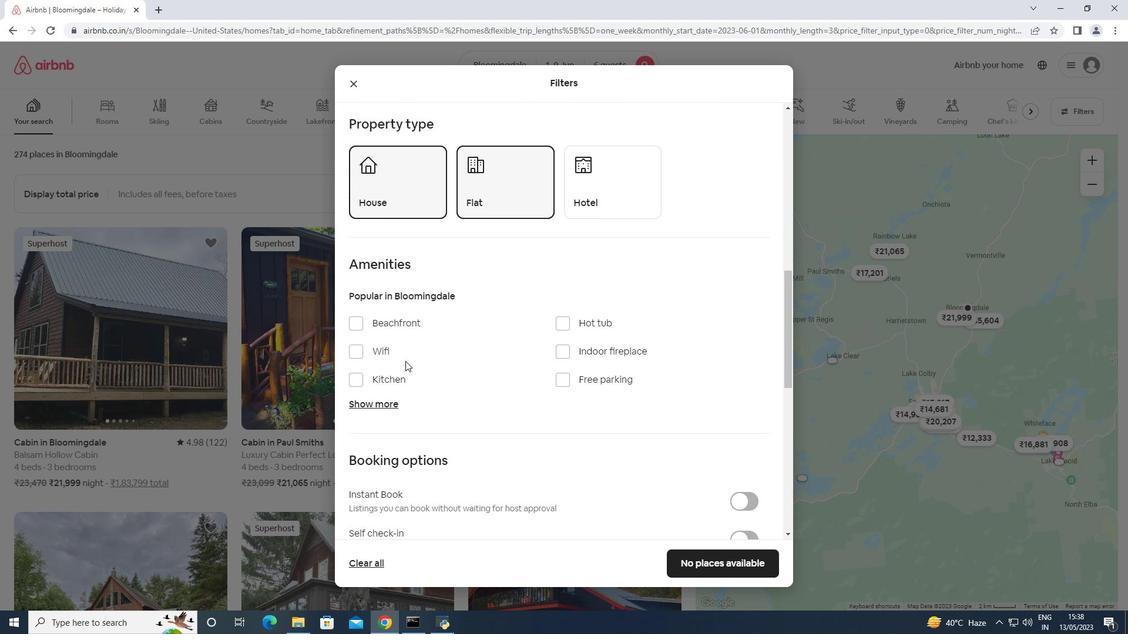 
Action: Mouse pressed left at (401, 356)
Screenshot: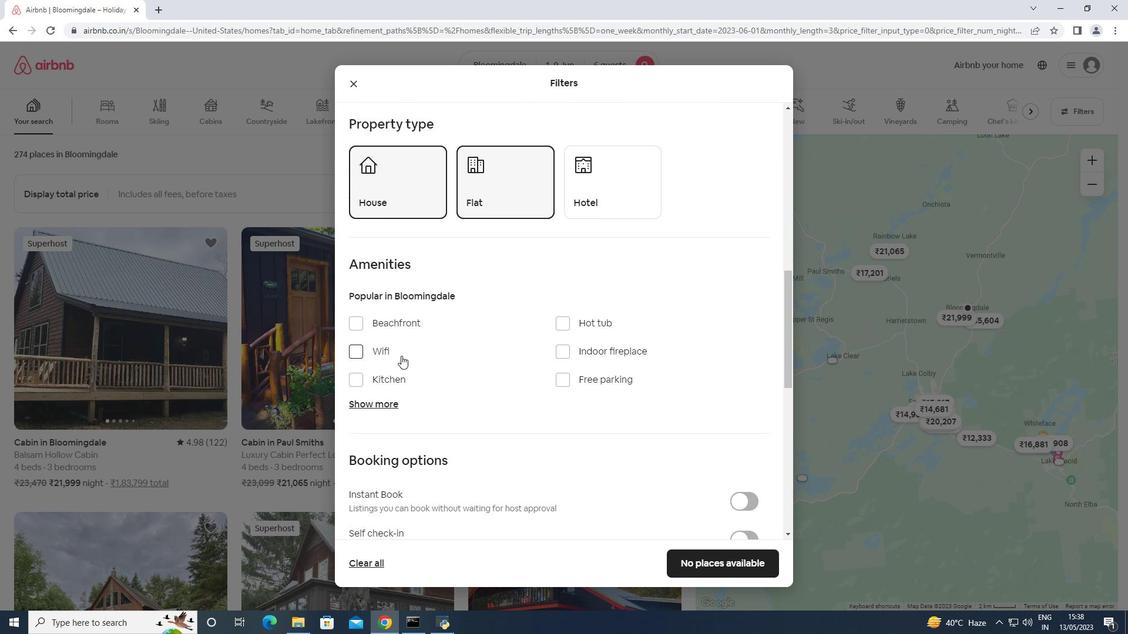 
Action: Mouse moved to (389, 400)
Screenshot: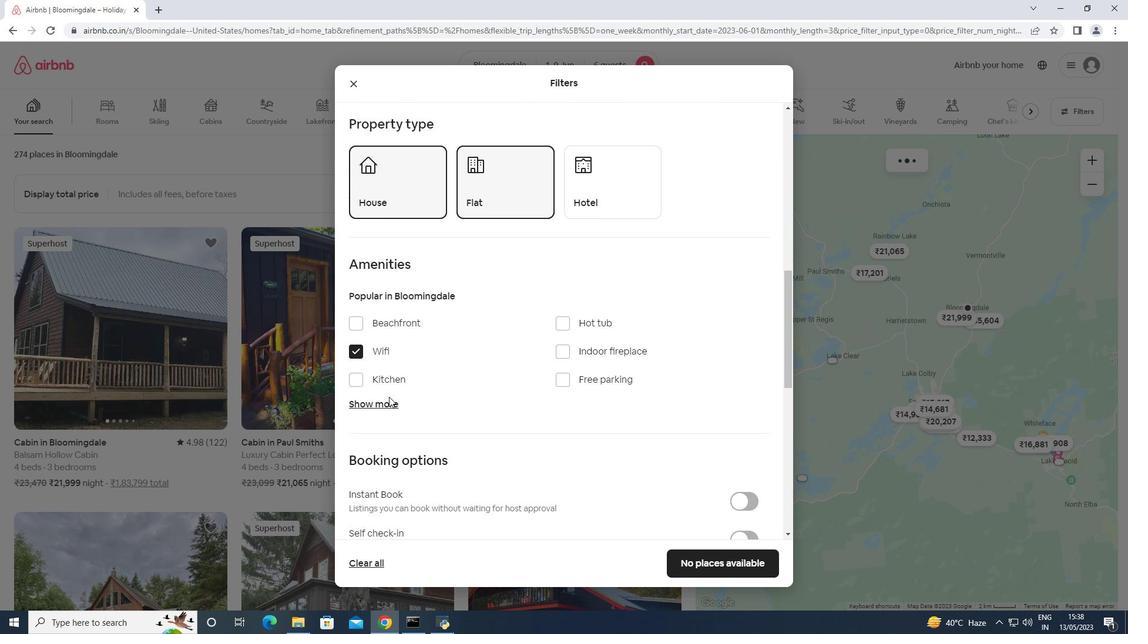 
Action: Mouse pressed left at (389, 400)
Screenshot: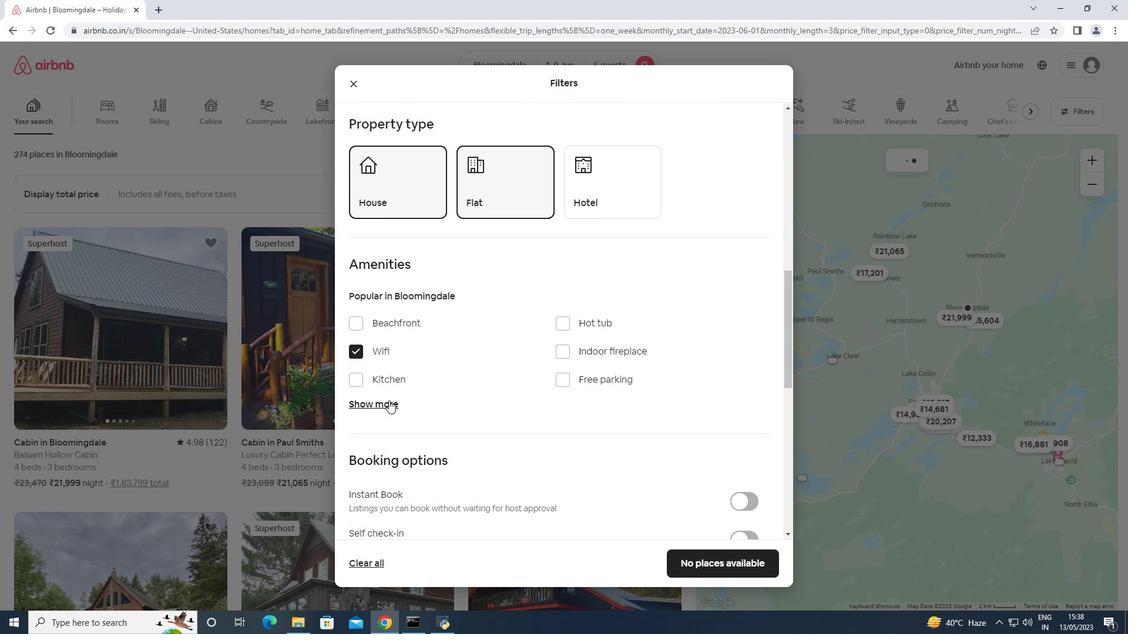 
Action: Mouse moved to (608, 379)
Screenshot: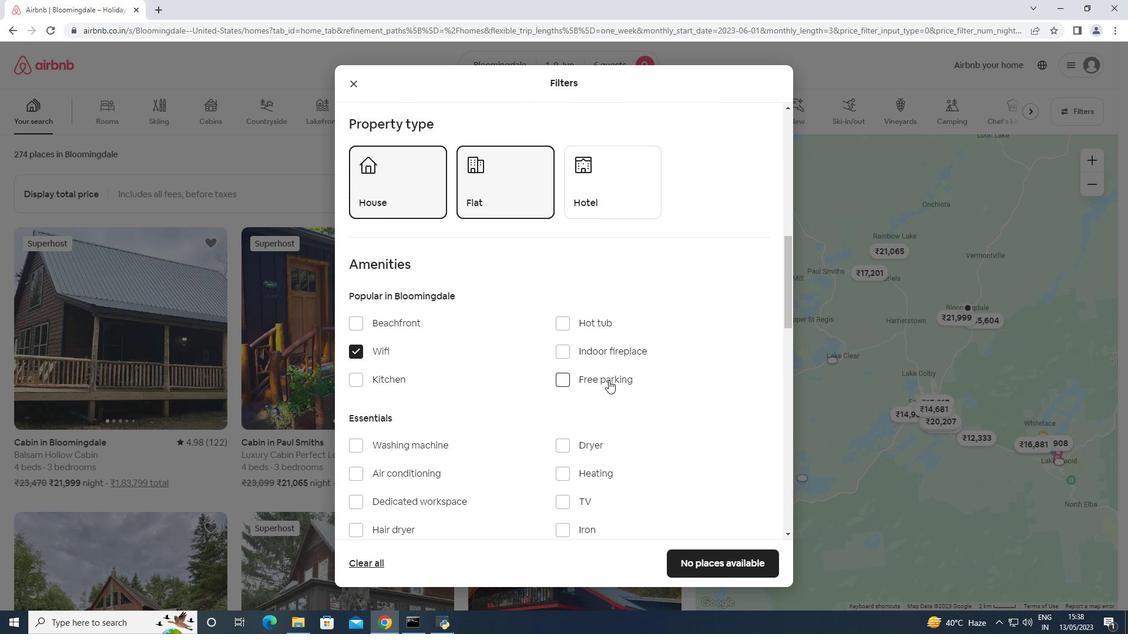 
Action: Mouse pressed left at (608, 379)
Screenshot: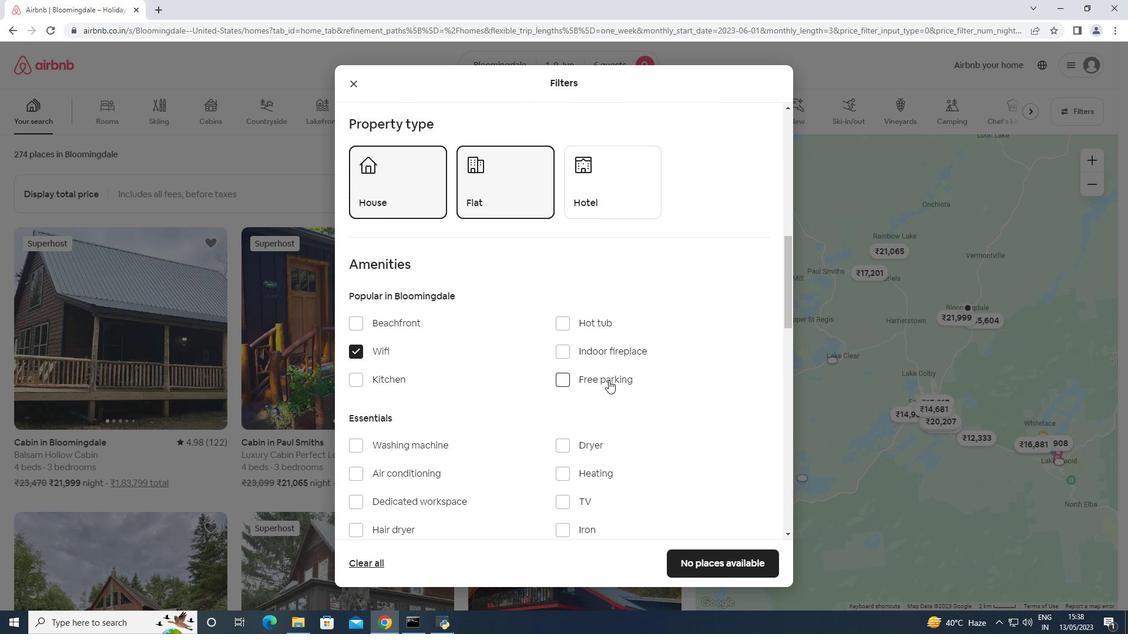 
Action: Mouse moved to (577, 498)
Screenshot: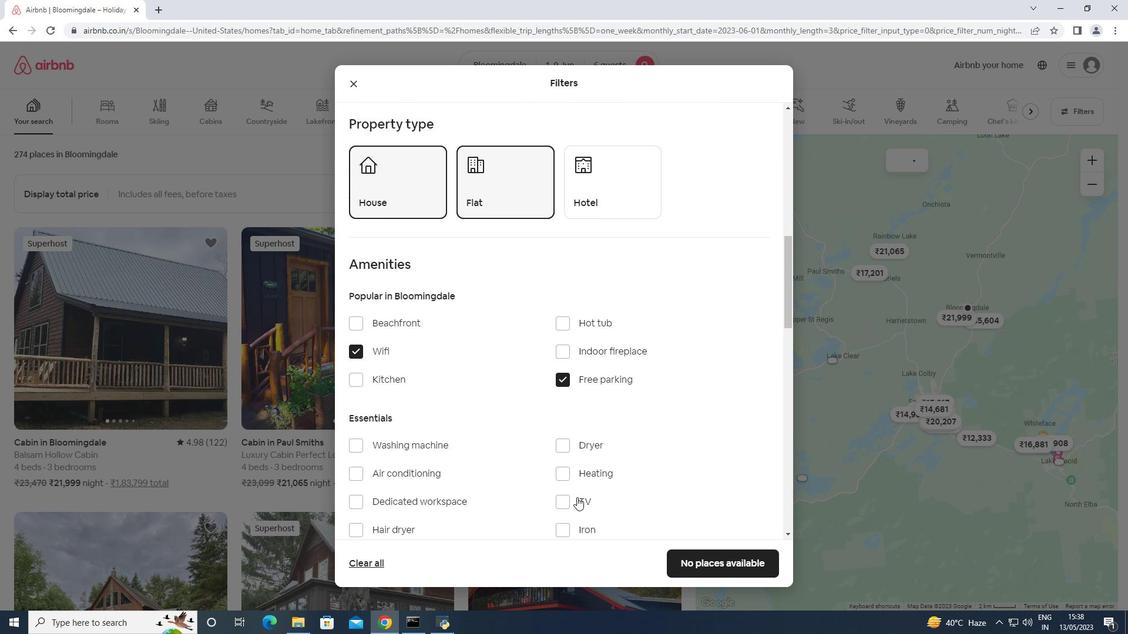 
Action: Mouse pressed left at (577, 498)
Screenshot: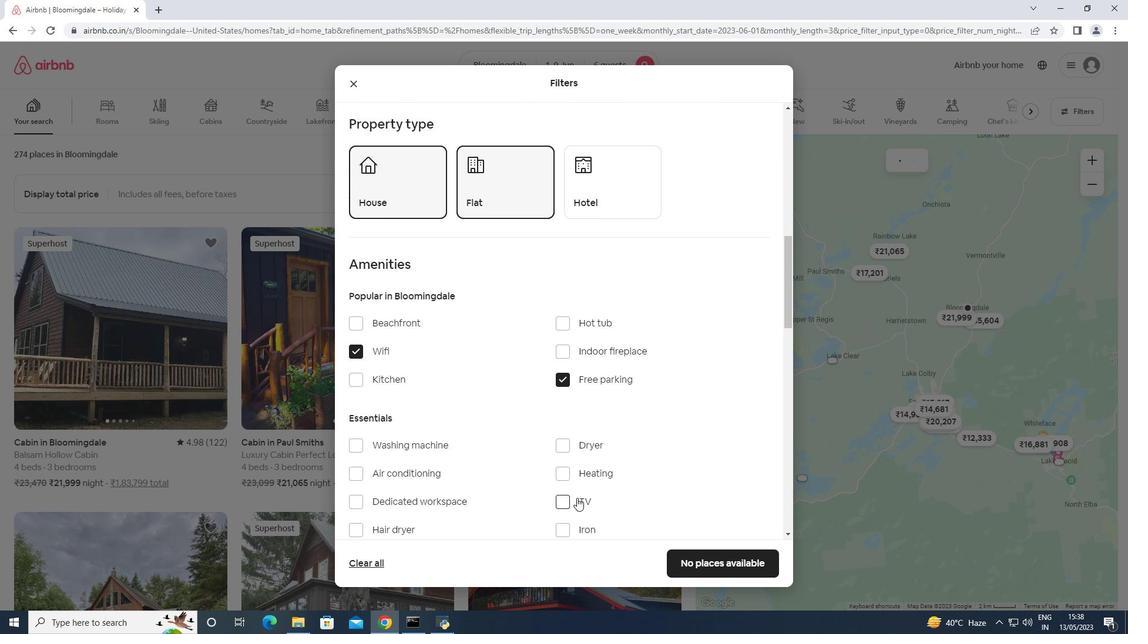 
Action: Mouse moved to (575, 497)
Screenshot: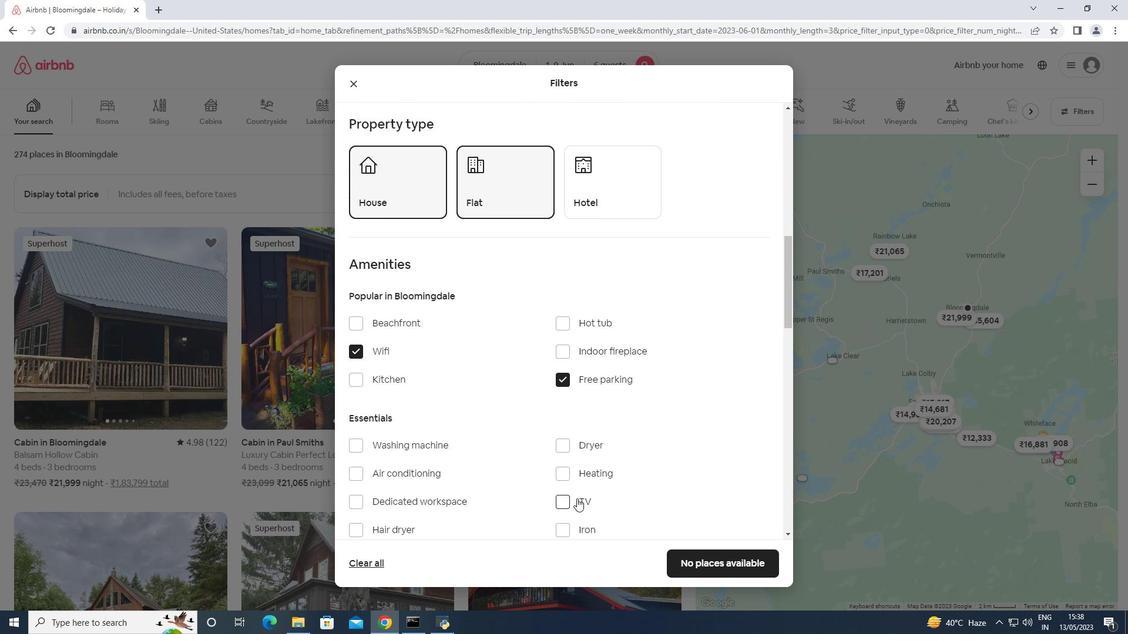 
Action: Mouse scrolled (575, 497) with delta (0, 0)
Screenshot: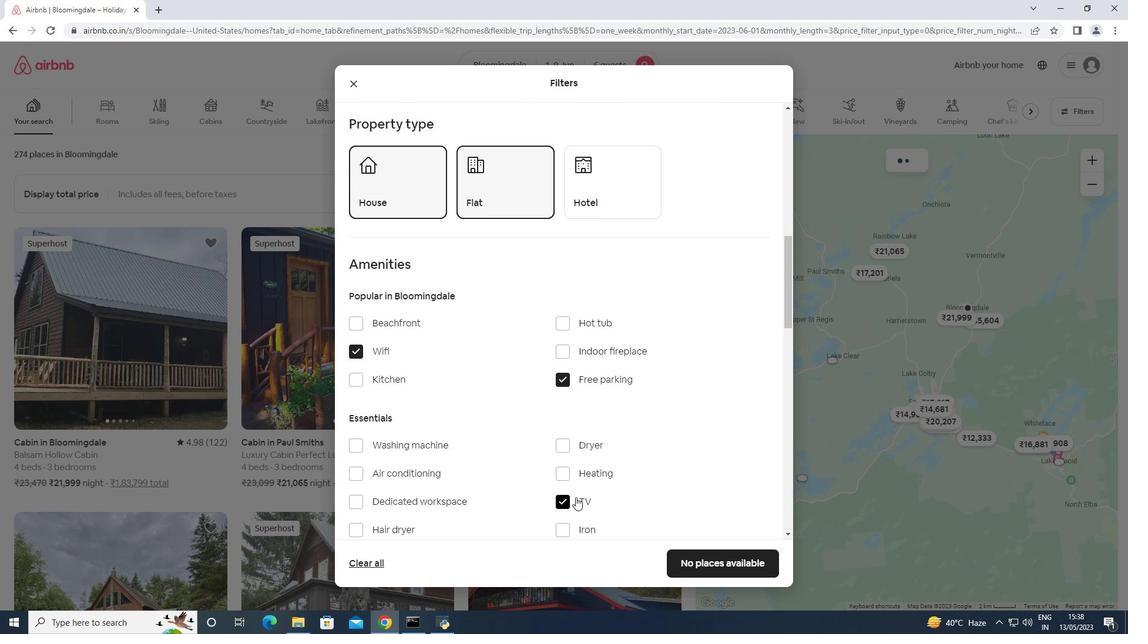 
Action: Mouse scrolled (575, 497) with delta (0, 0)
Screenshot: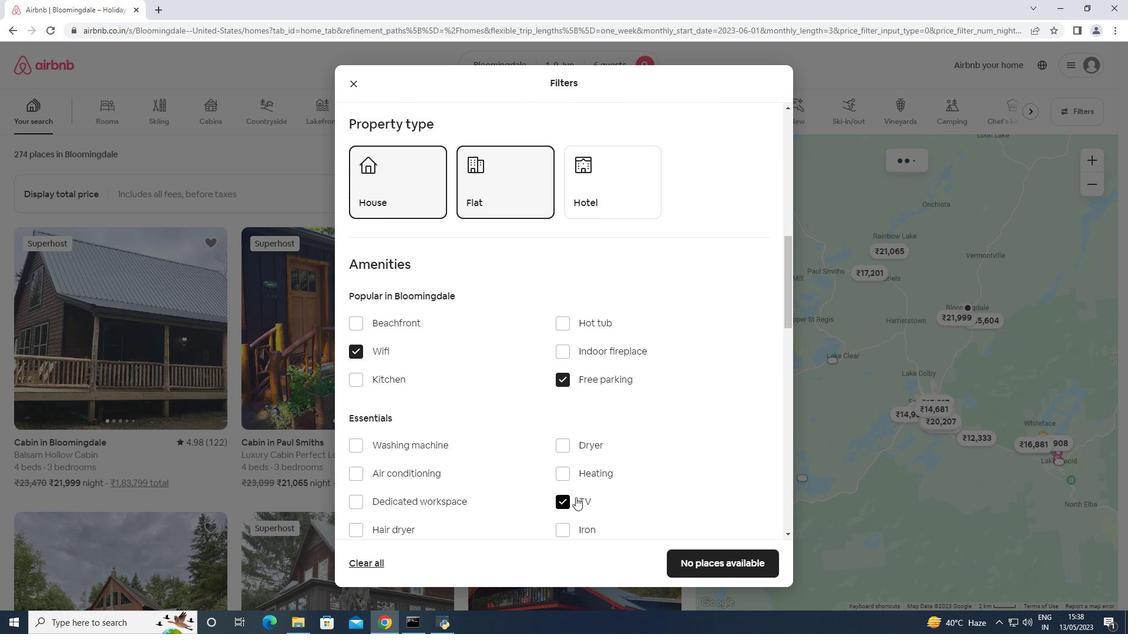 
Action: Mouse scrolled (575, 497) with delta (0, 0)
Screenshot: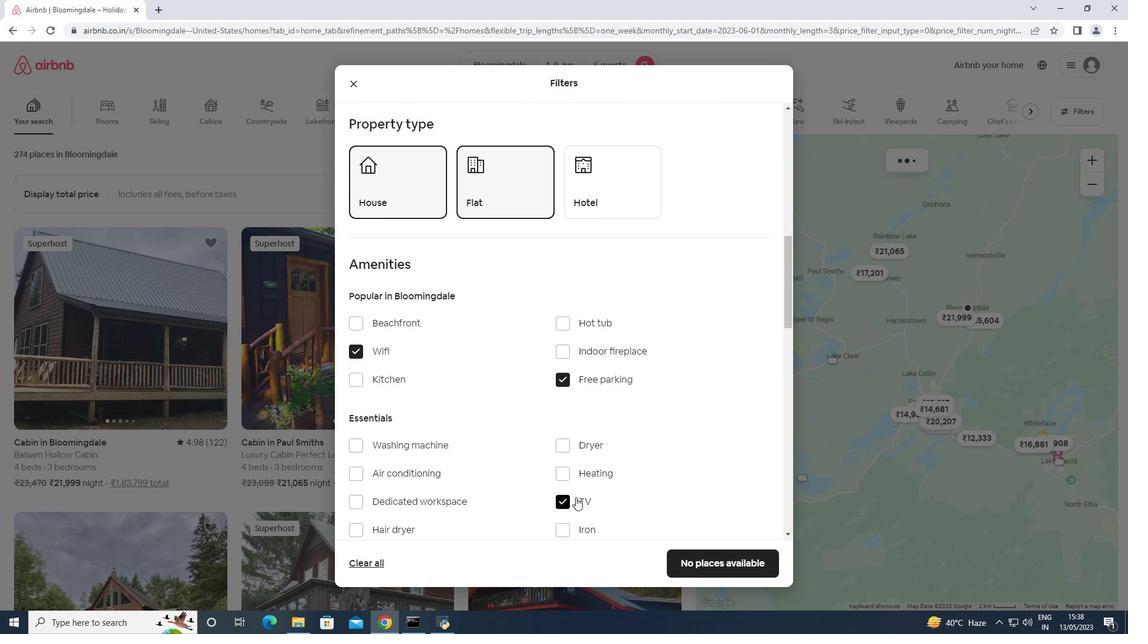
Action: Mouse scrolled (575, 497) with delta (0, 0)
Screenshot: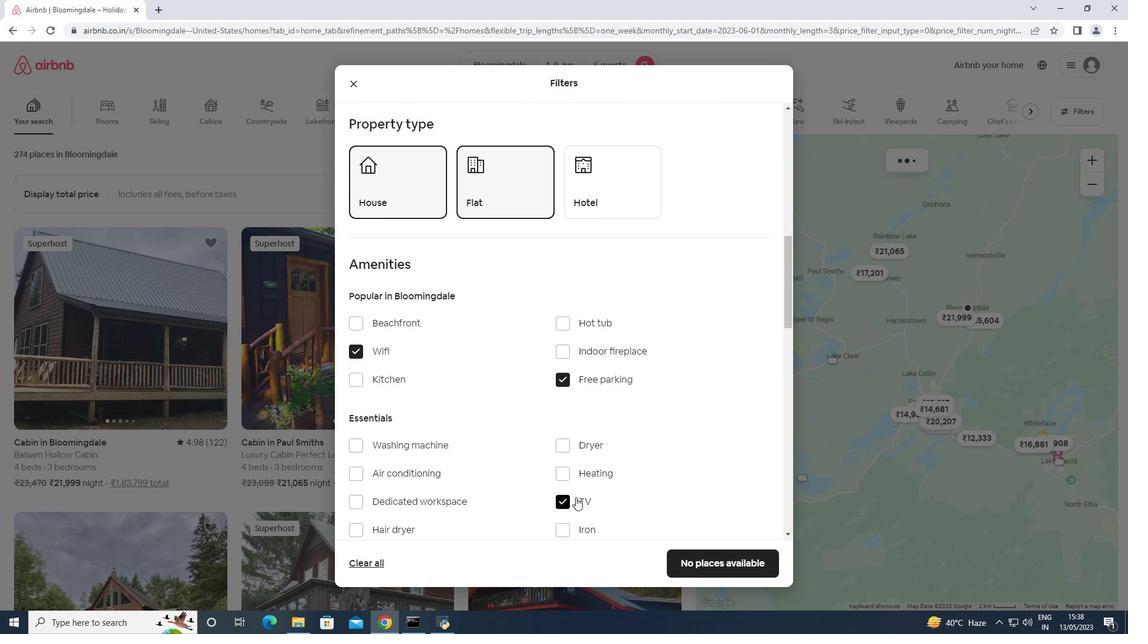 
Action: Mouse moved to (559, 420)
Screenshot: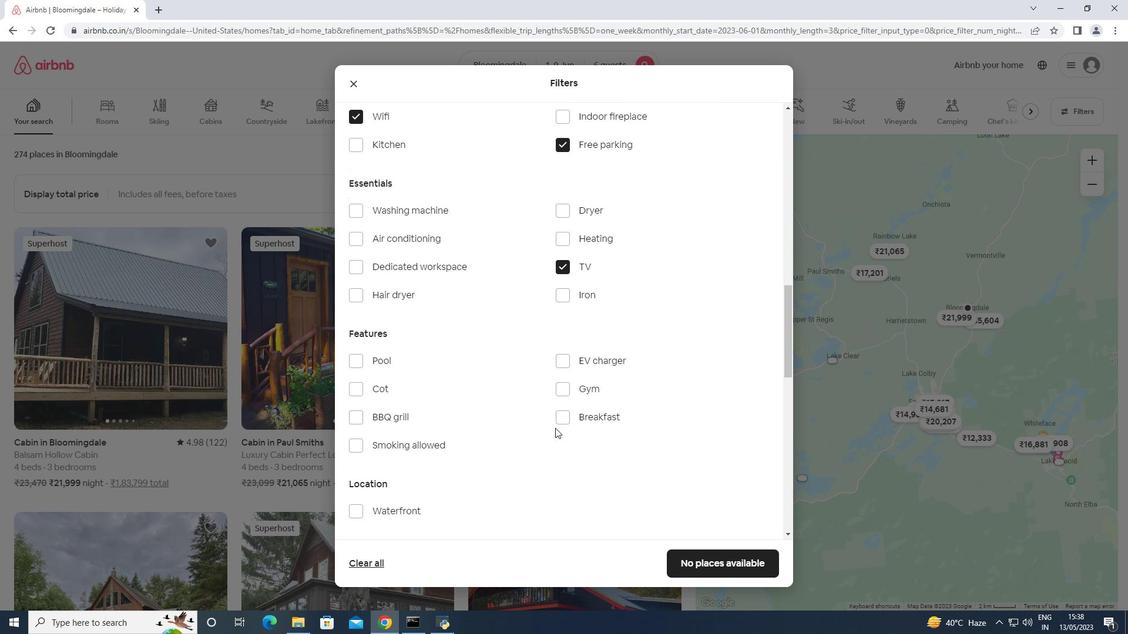 
Action: Mouse pressed left at (559, 420)
Screenshot: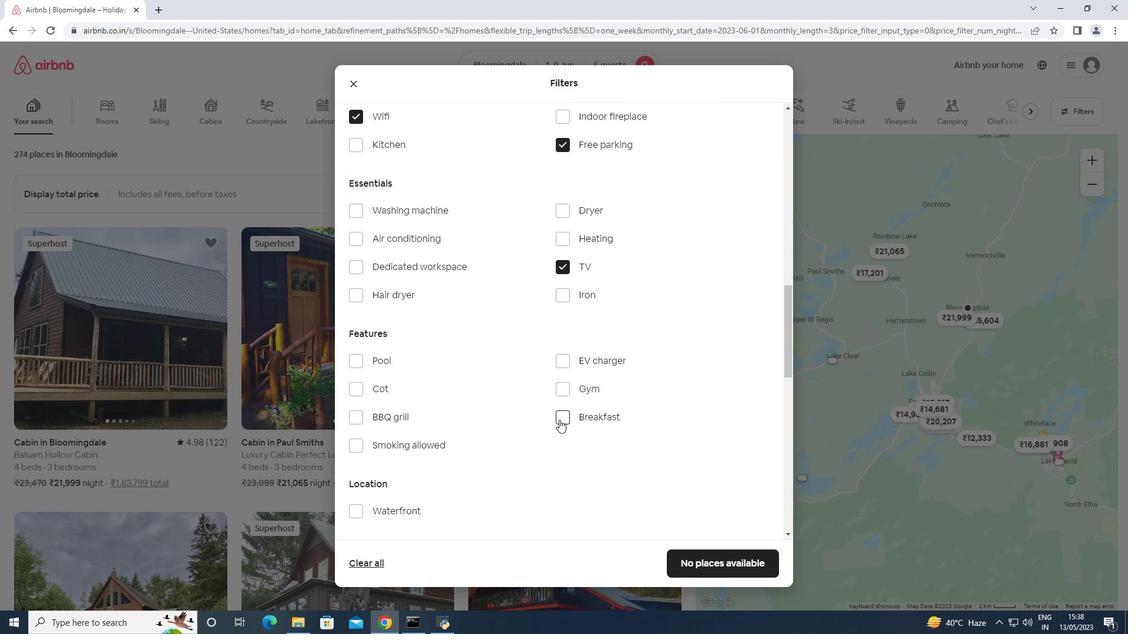 
Action: Mouse moved to (558, 386)
Screenshot: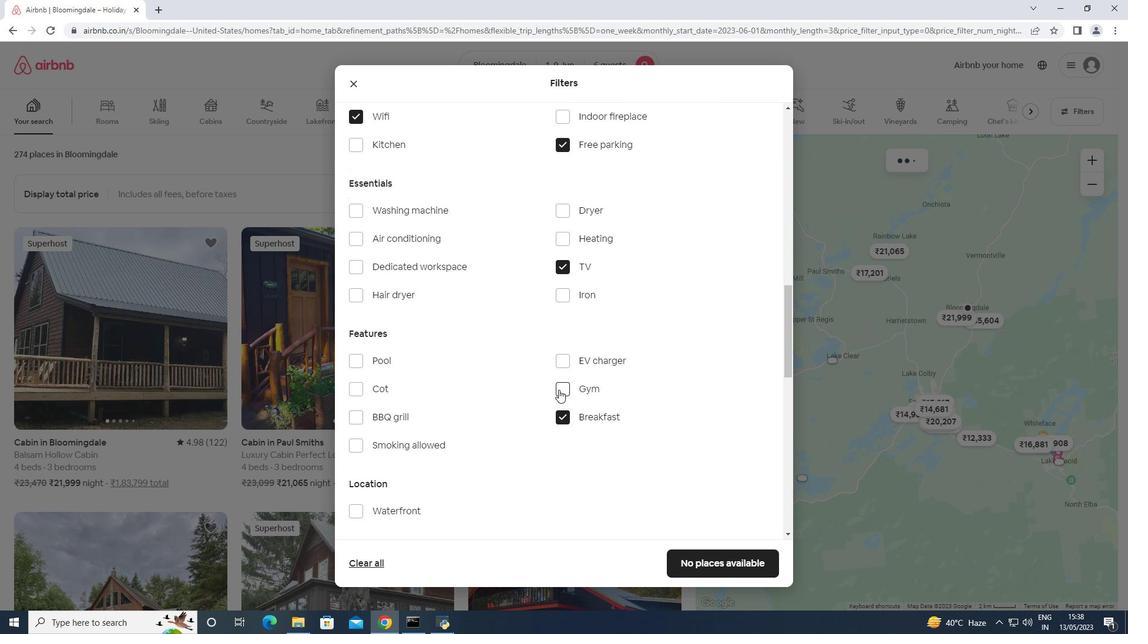 
Action: Mouse pressed left at (558, 386)
Screenshot: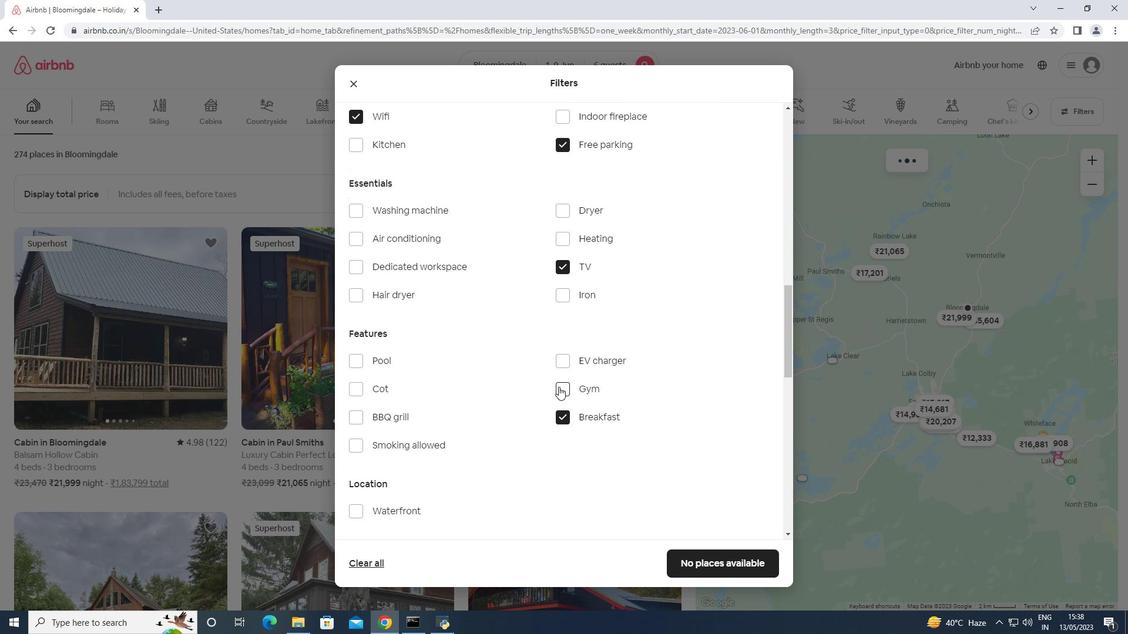 
Action: Mouse moved to (548, 391)
Screenshot: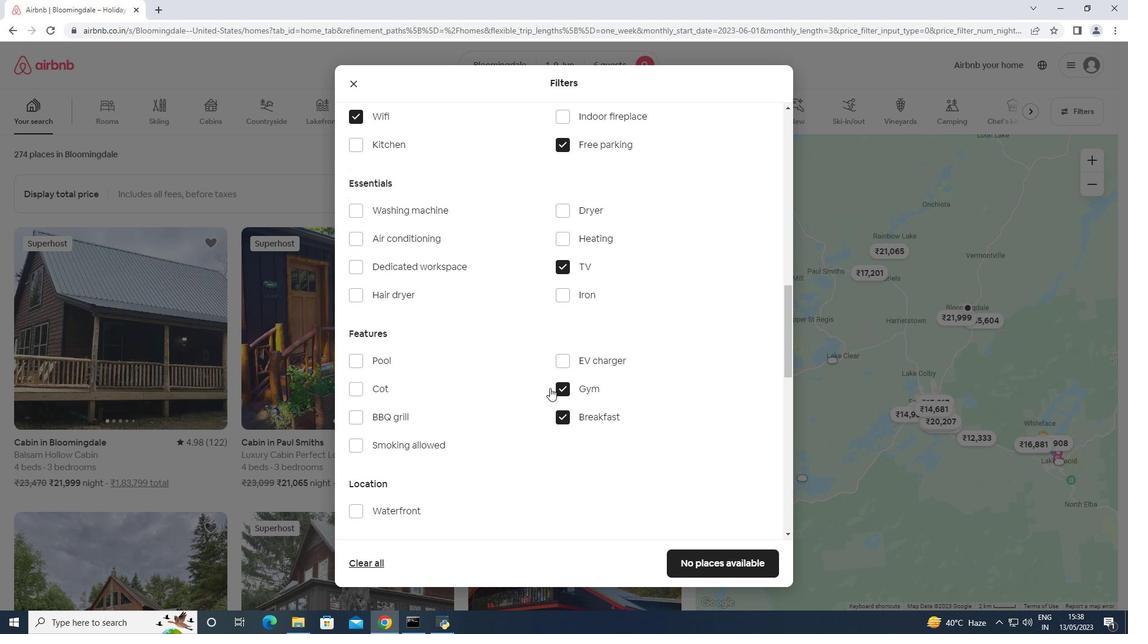 
Action: Mouse scrolled (548, 390) with delta (0, 0)
Screenshot: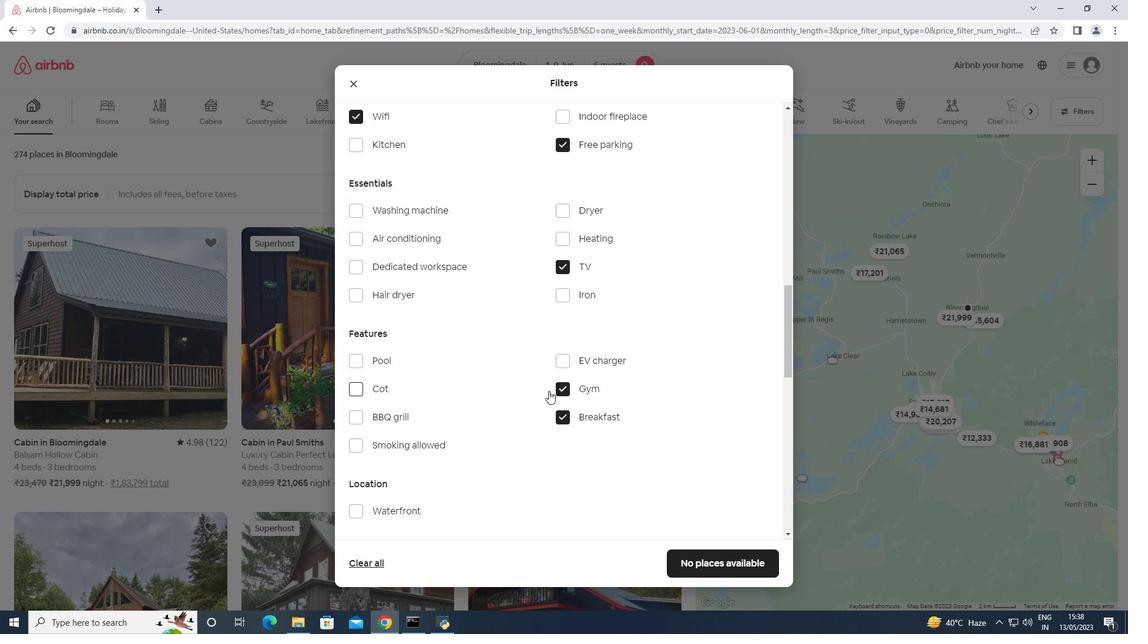 
Action: Mouse scrolled (548, 390) with delta (0, 0)
Screenshot: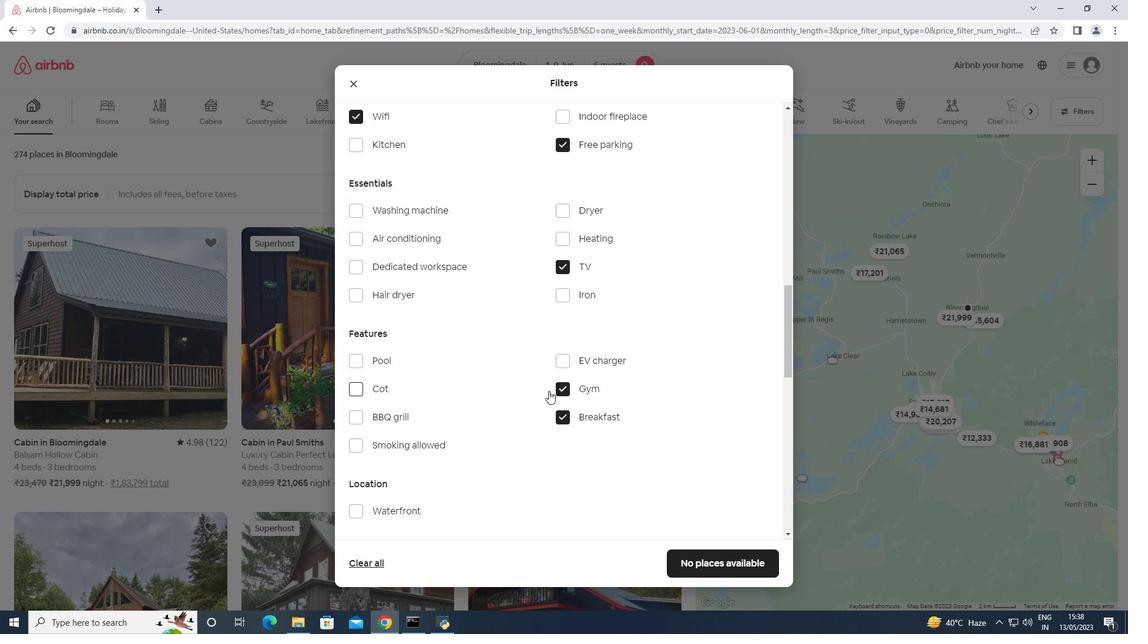 
Action: Mouse scrolled (548, 390) with delta (0, 0)
Screenshot: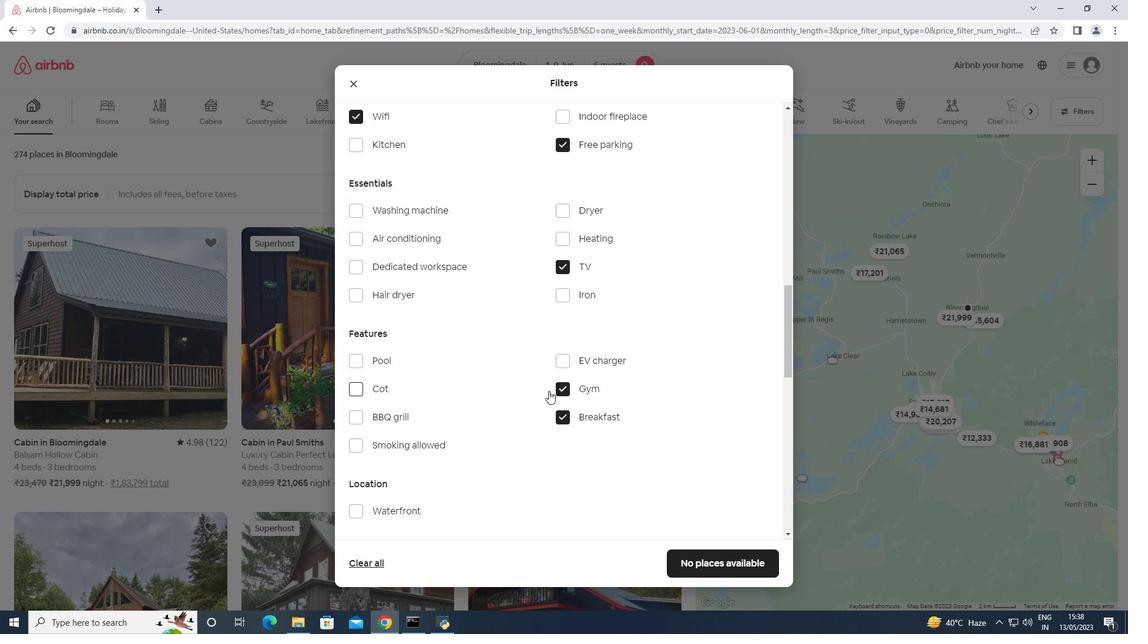 
Action: Mouse scrolled (548, 390) with delta (0, 0)
Screenshot: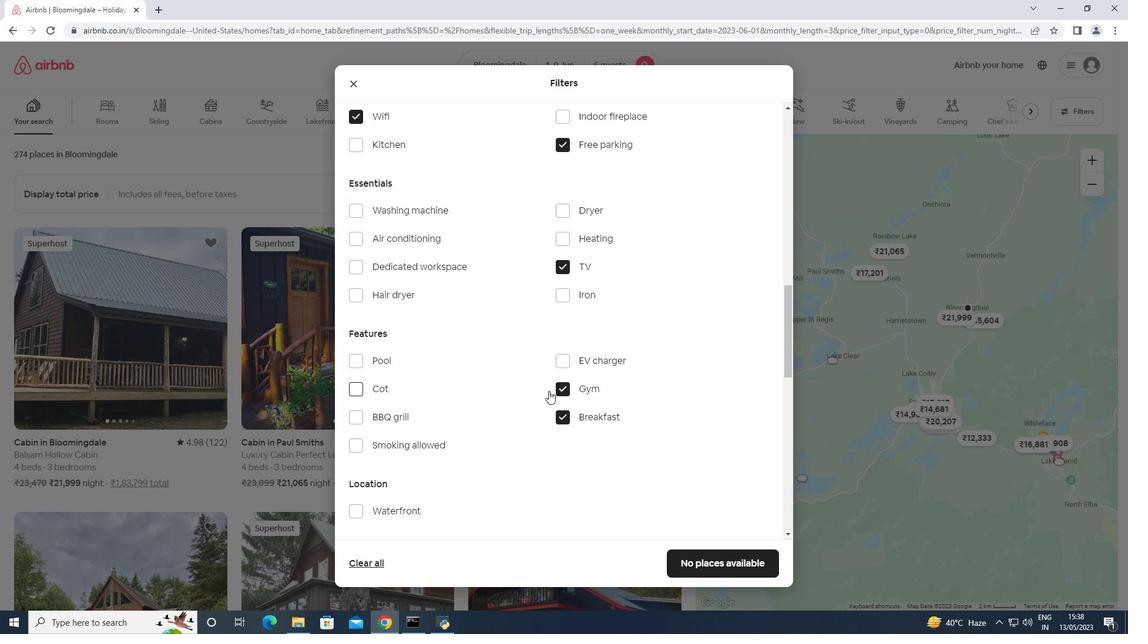 
Action: Mouse scrolled (548, 390) with delta (0, 0)
Screenshot: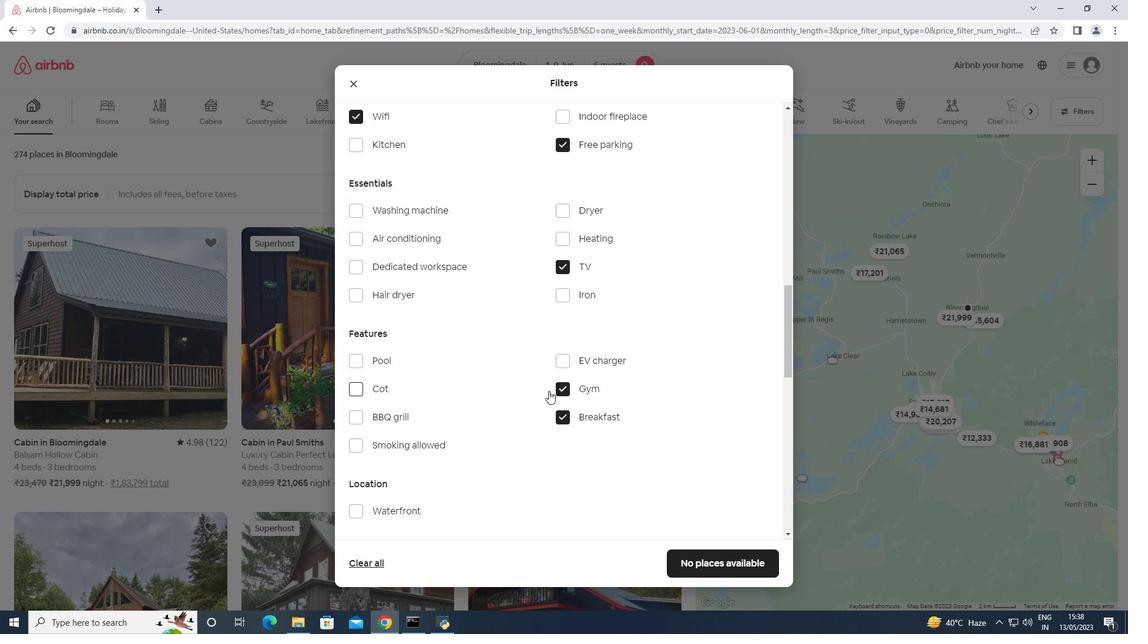 
Action: Mouse moved to (750, 443)
Screenshot: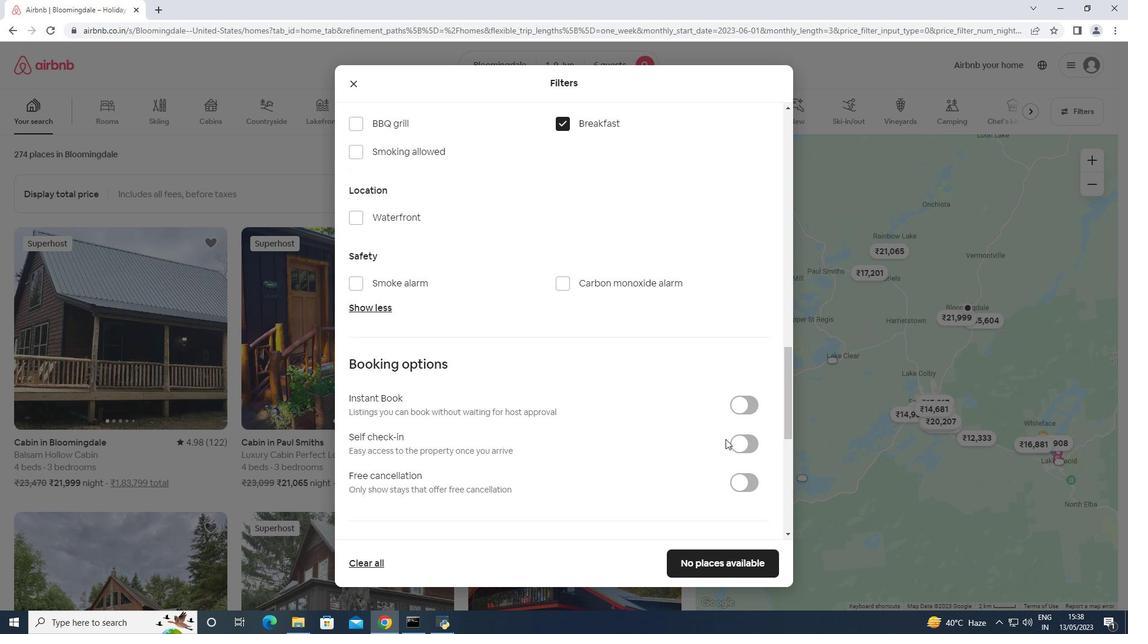
Action: Mouse pressed left at (750, 443)
Screenshot: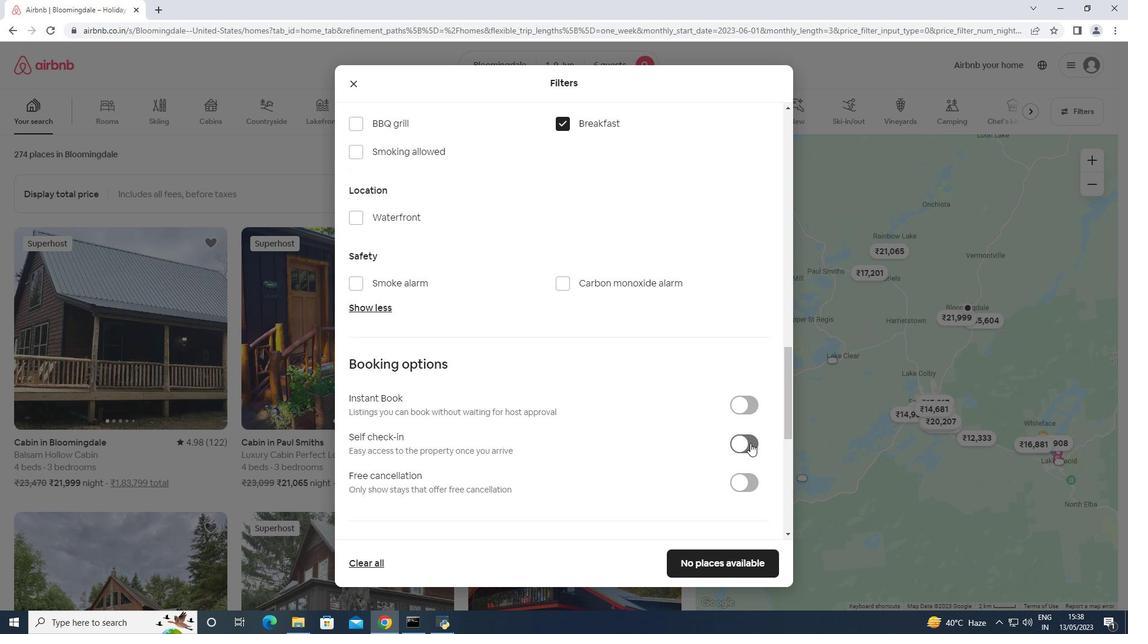 
Action: Mouse moved to (751, 443)
Screenshot: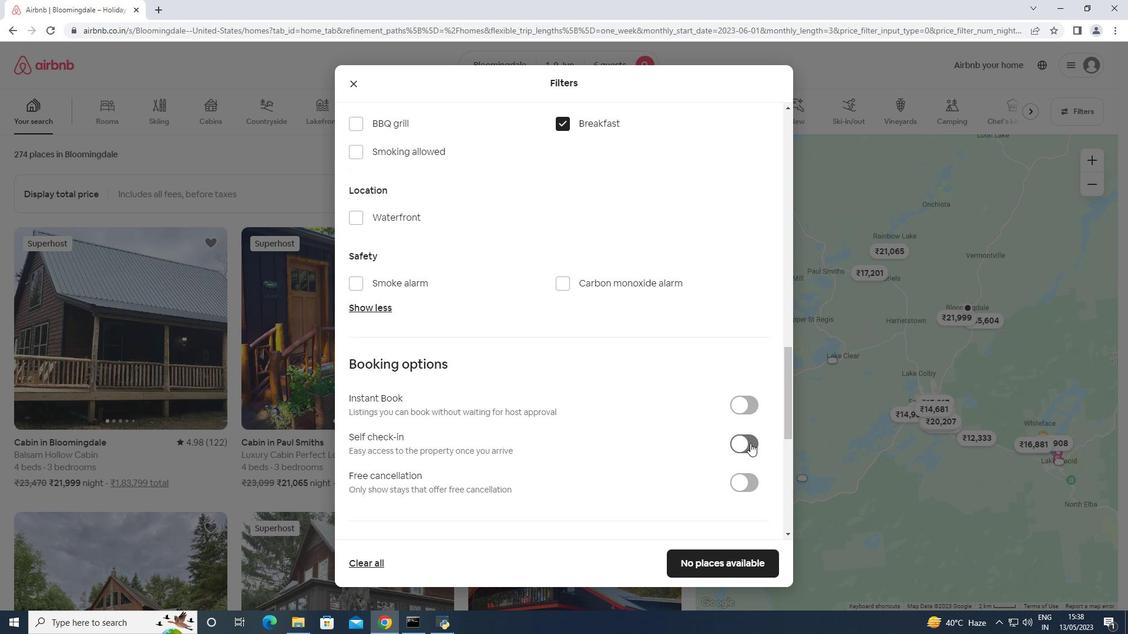 
Action: Mouse scrolled (751, 443) with delta (0, 0)
Screenshot: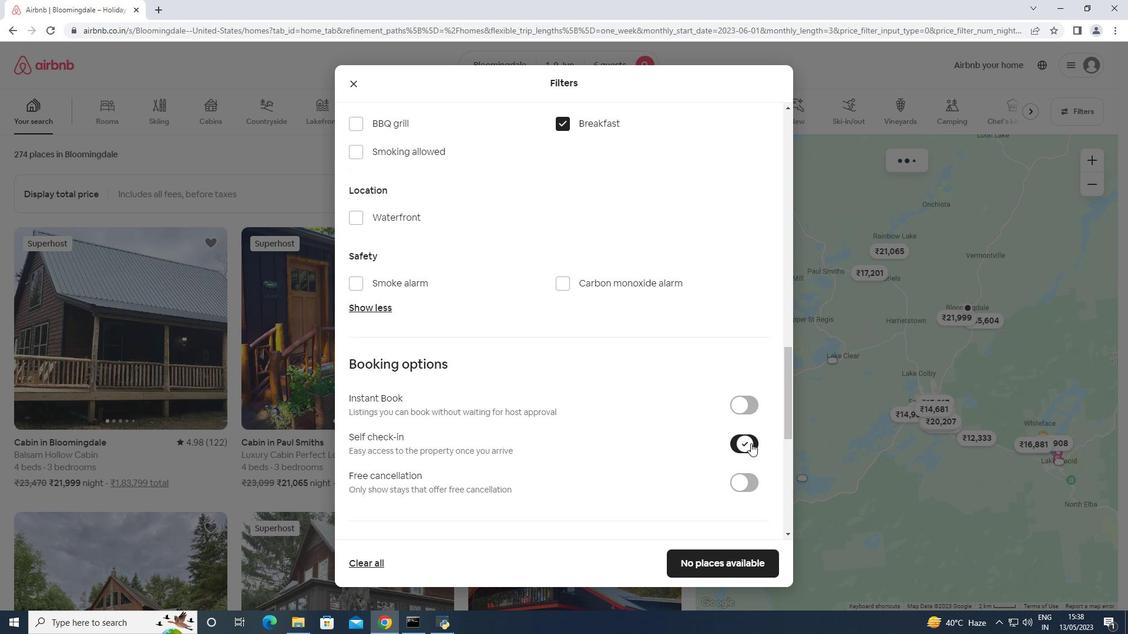 
Action: Mouse scrolled (751, 443) with delta (0, 0)
Screenshot: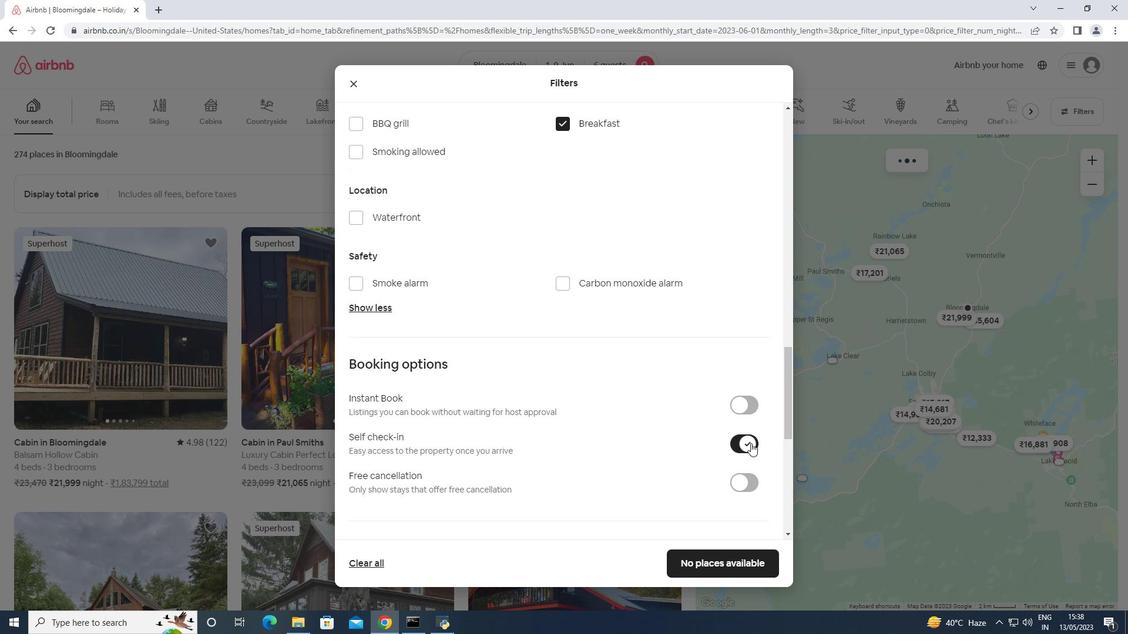 
Action: Mouse scrolled (751, 443) with delta (0, 0)
Screenshot: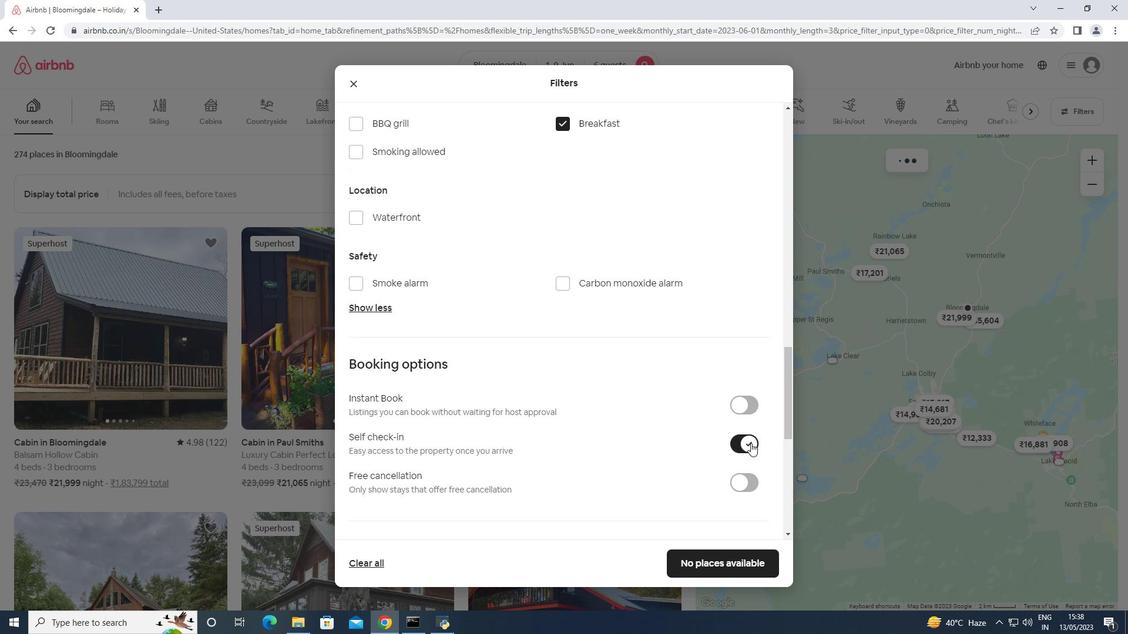 
Action: Mouse scrolled (751, 443) with delta (0, 0)
Screenshot: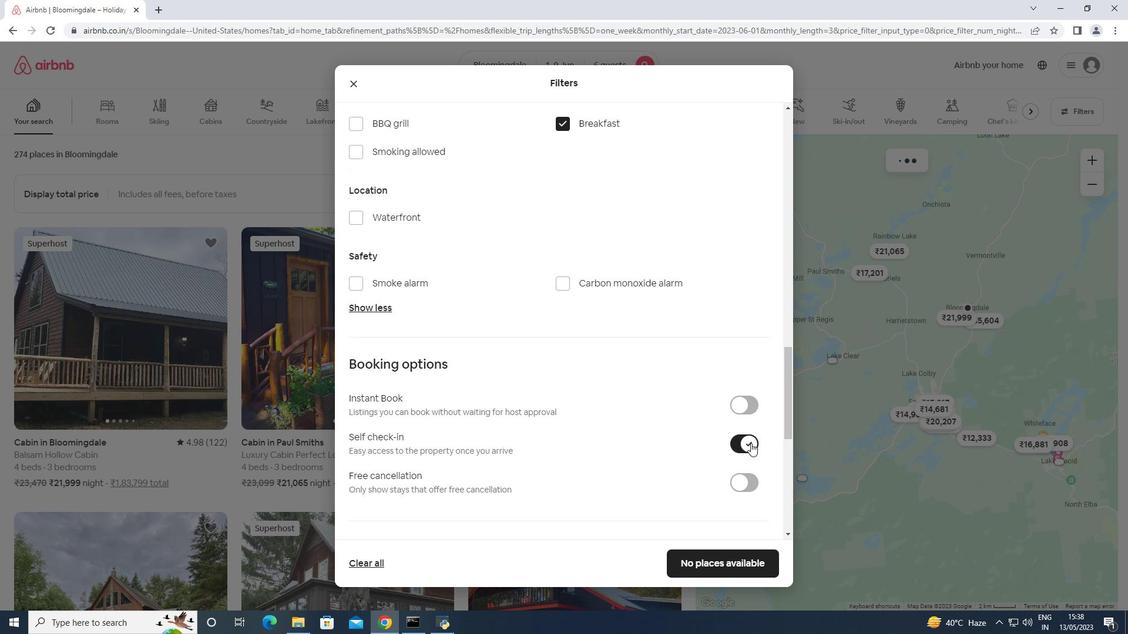 
Action: Mouse scrolled (751, 443) with delta (0, 0)
Screenshot: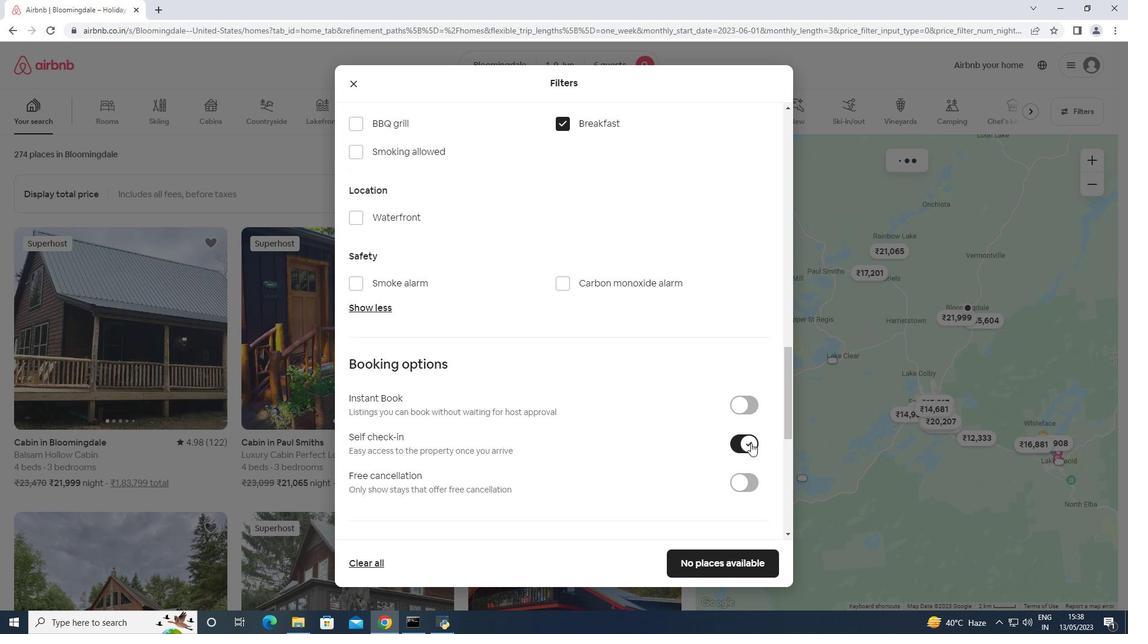 
Action: Mouse moved to (639, 498)
Screenshot: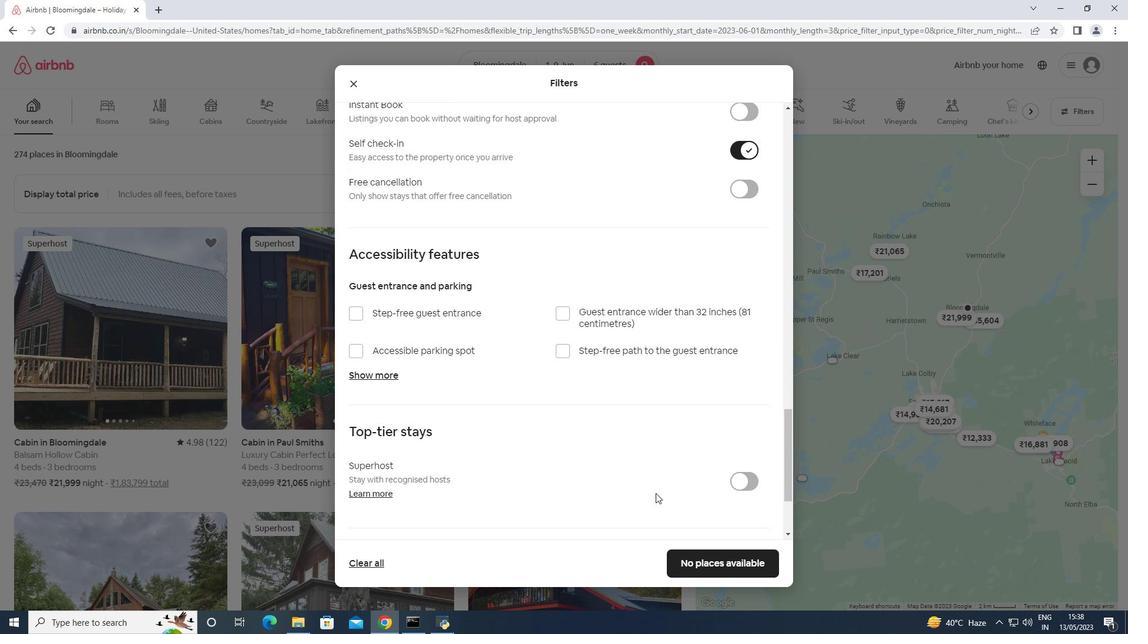 
Action: Mouse scrolled (639, 498) with delta (0, 0)
Screenshot: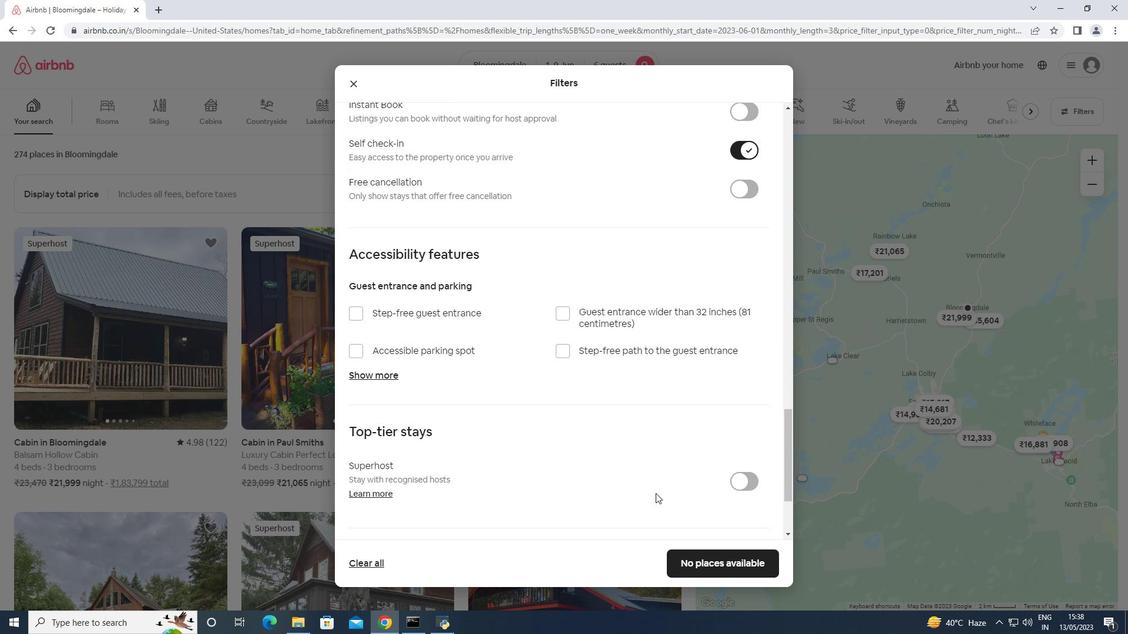 
Action: Mouse moved to (638, 499)
Screenshot: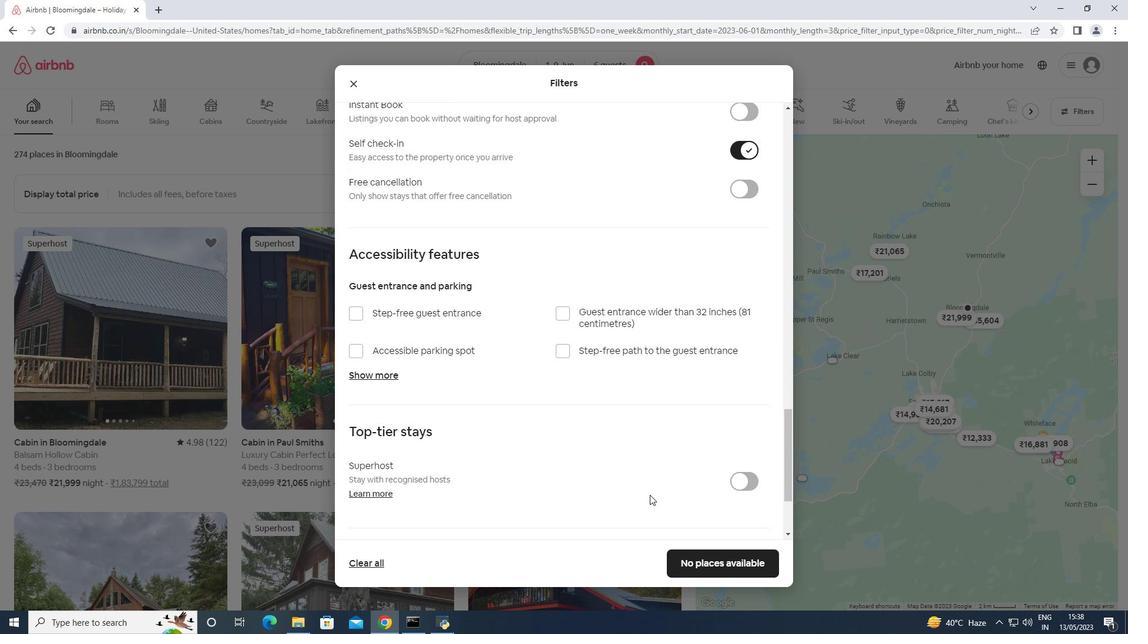 
Action: Mouse scrolled (638, 498) with delta (0, 0)
Screenshot: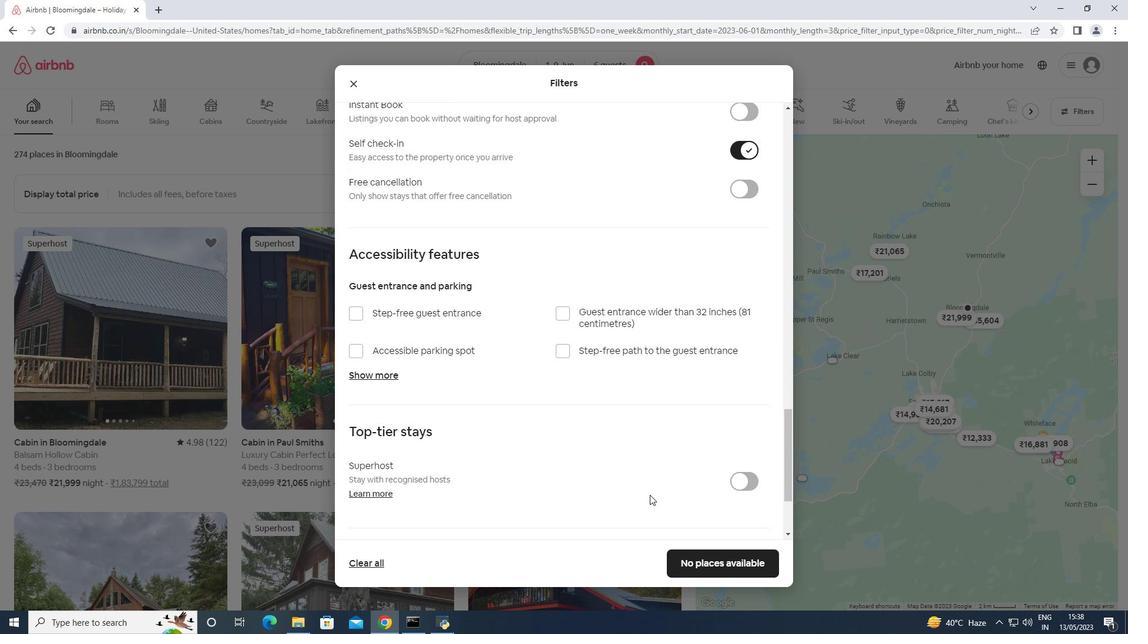 
Action: Mouse scrolled (638, 498) with delta (0, 0)
Screenshot: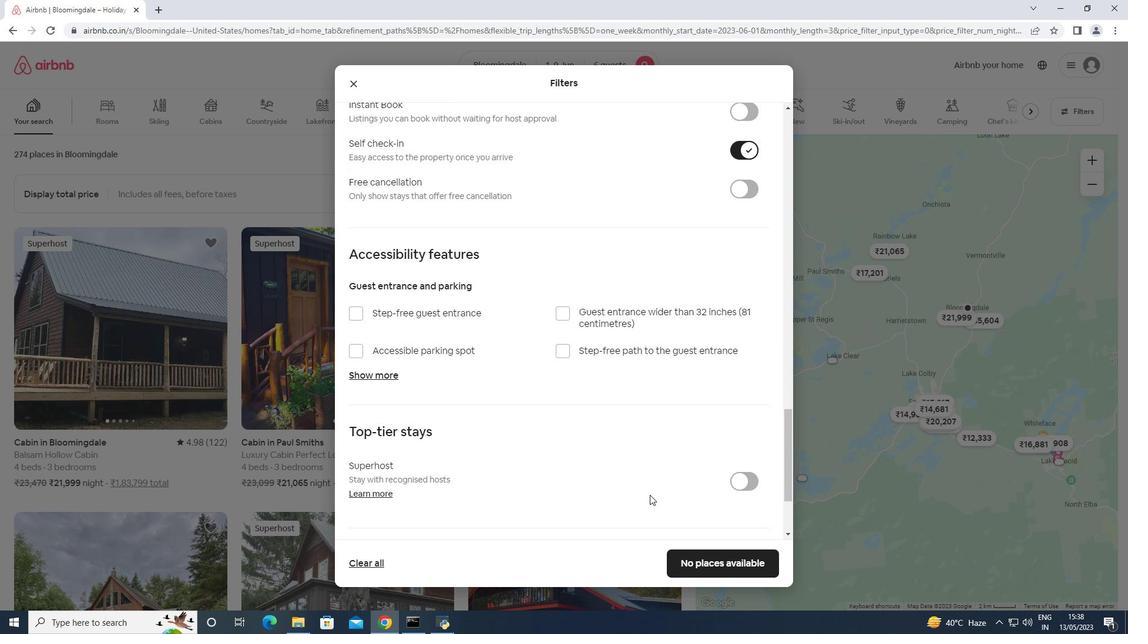 
Action: Mouse scrolled (638, 498) with delta (0, 0)
Screenshot: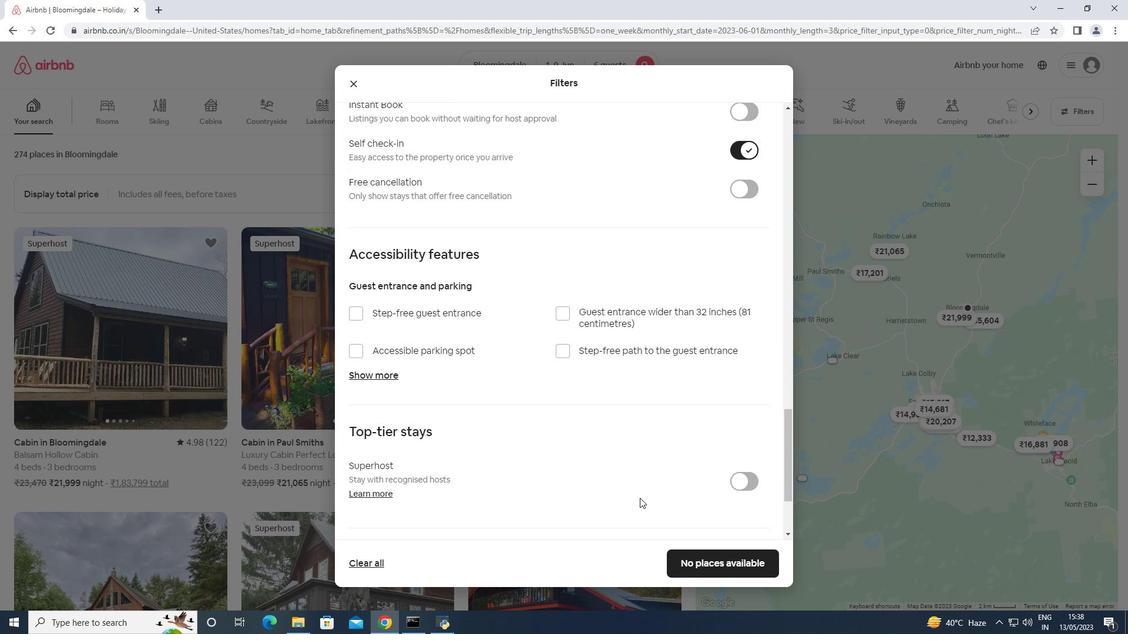 
Action: Mouse scrolled (638, 498) with delta (0, 0)
Screenshot: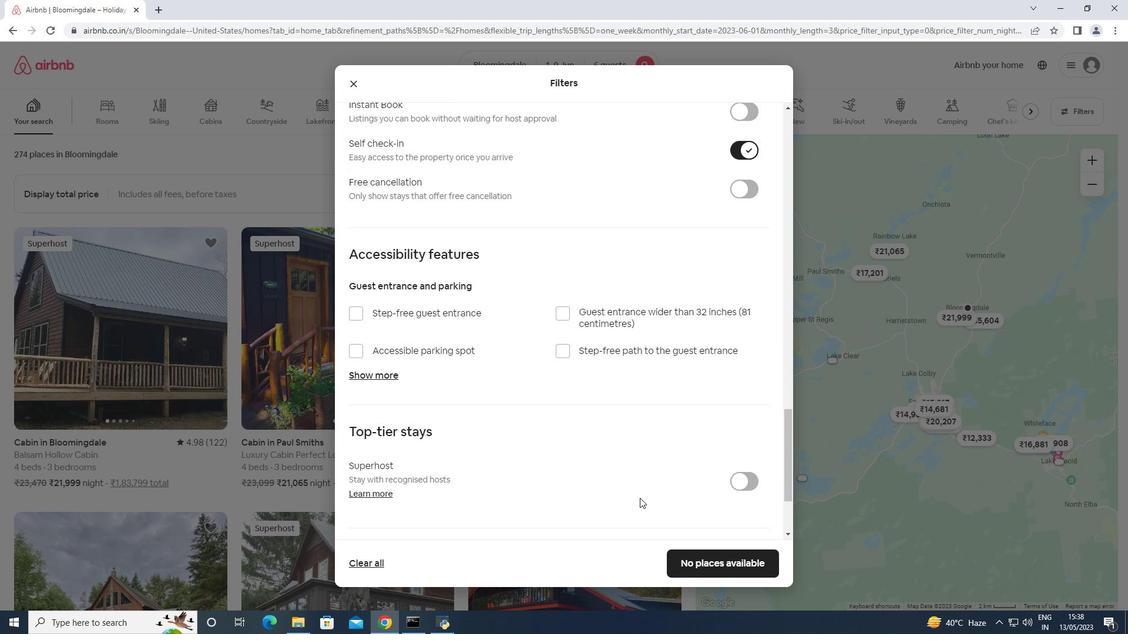 
Action: Mouse scrolled (638, 498) with delta (0, 0)
Screenshot: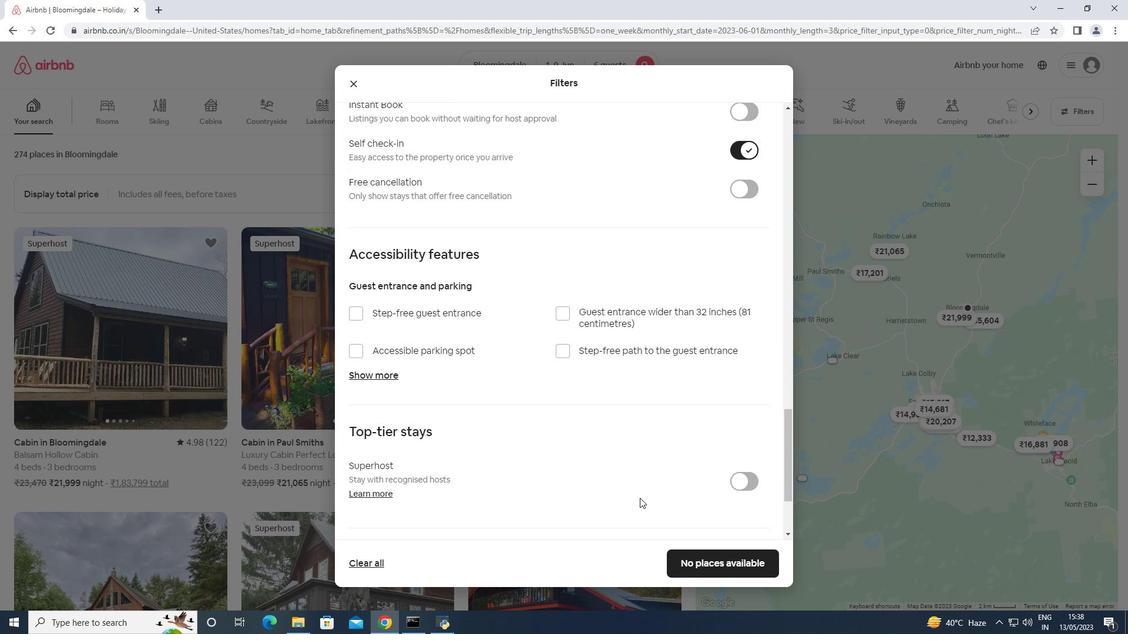 
Action: Mouse moved to (423, 452)
Screenshot: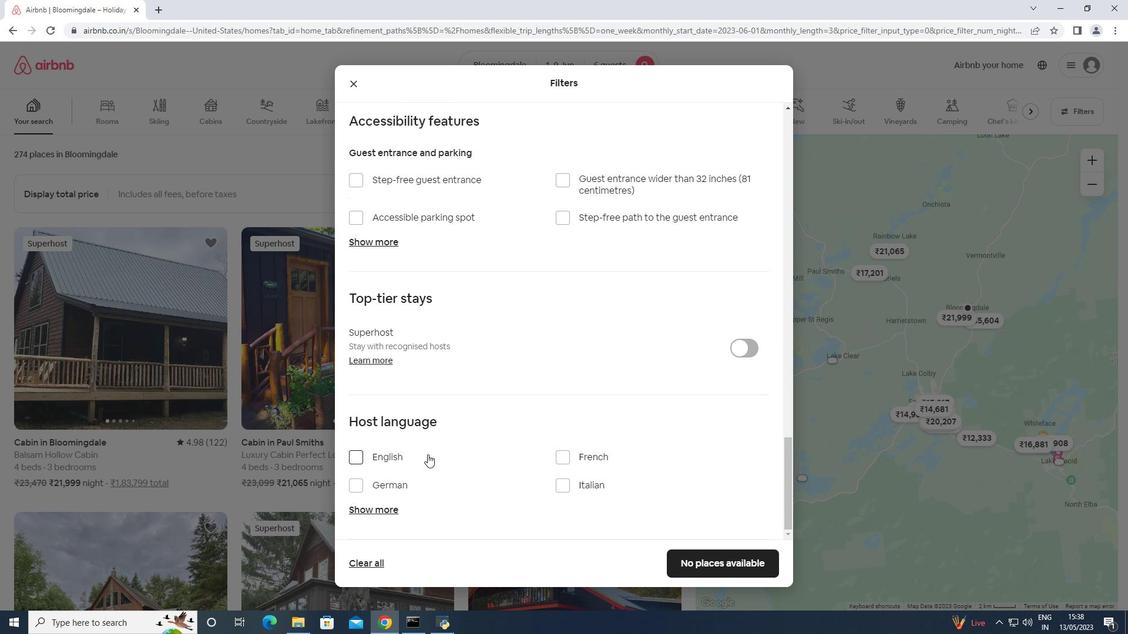 
Action: Mouse pressed left at (423, 452)
Screenshot: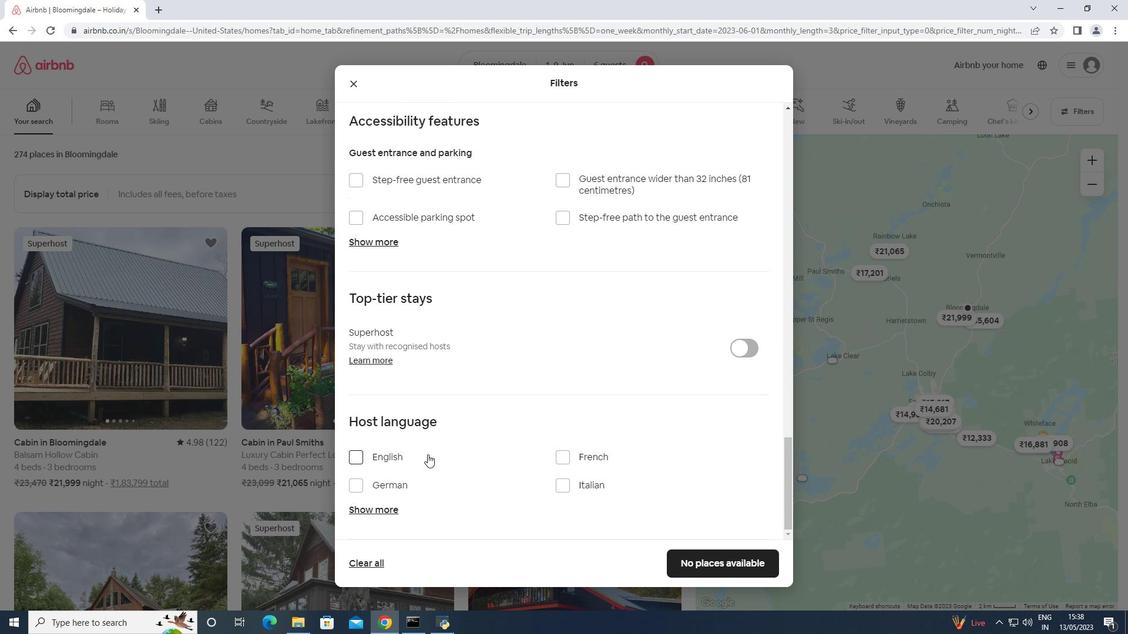 
Action: Mouse moved to (709, 565)
Screenshot: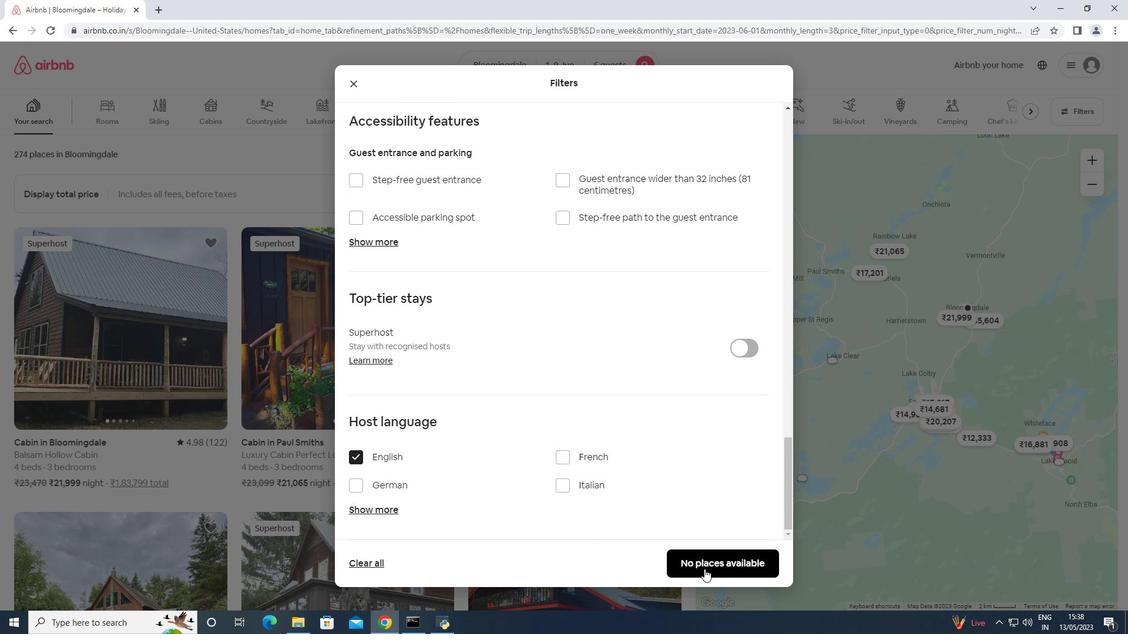 
Action: Mouse pressed left at (709, 565)
Screenshot: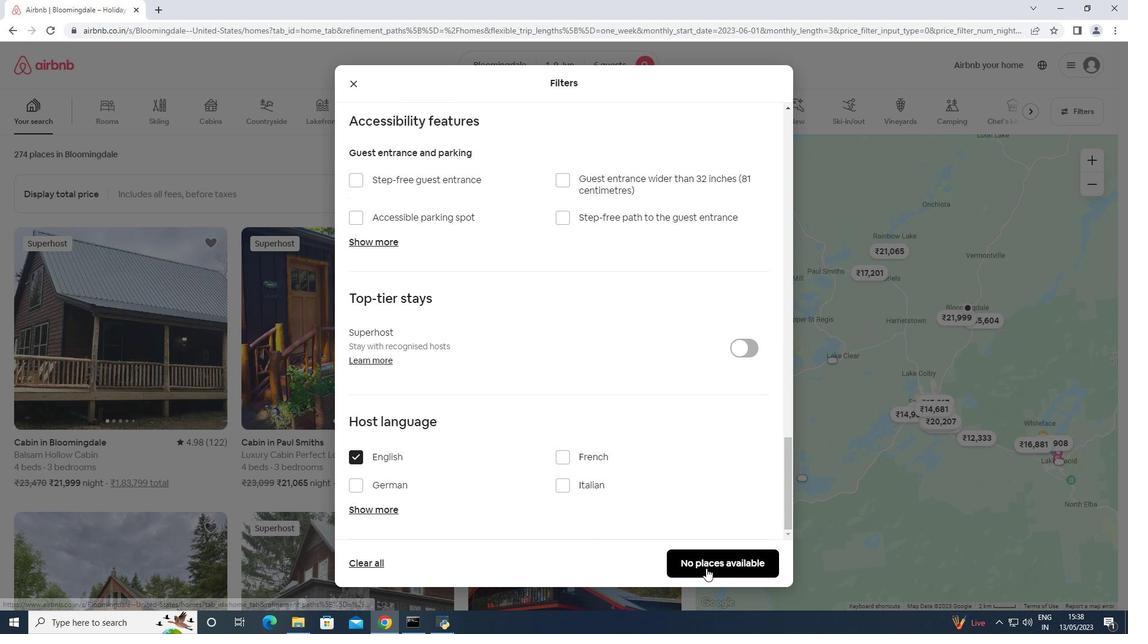 
Action: Mouse moved to (681, 457)
Screenshot: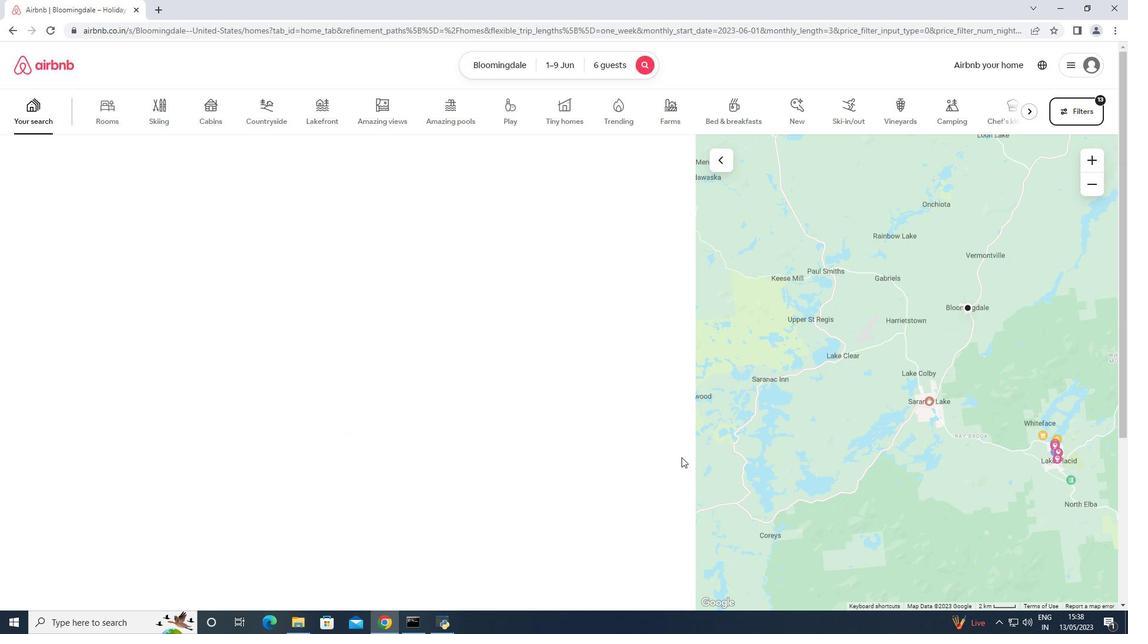 
